Task: Add an event with the title Client Appreciation Networking Breakfast, date '2024/04/28', time 8:00 AM to 10:00 AMand add a description: Teams will work together to solve the challenges and find the hidden items or clues. This requires effective communication, creative thinking, and the ability to leverage each team member's strengths and expertise.Select event color  Banana . Add location for the event as: Busan, South Korea, logged in from the account softage.4@softage.netand send the event invitation to softage.7@softage.net and softage.8@softage.net. Set a reminder for the event Every weekday(Monday to Friday)
Action: Mouse pressed left at (81, 109)
Screenshot: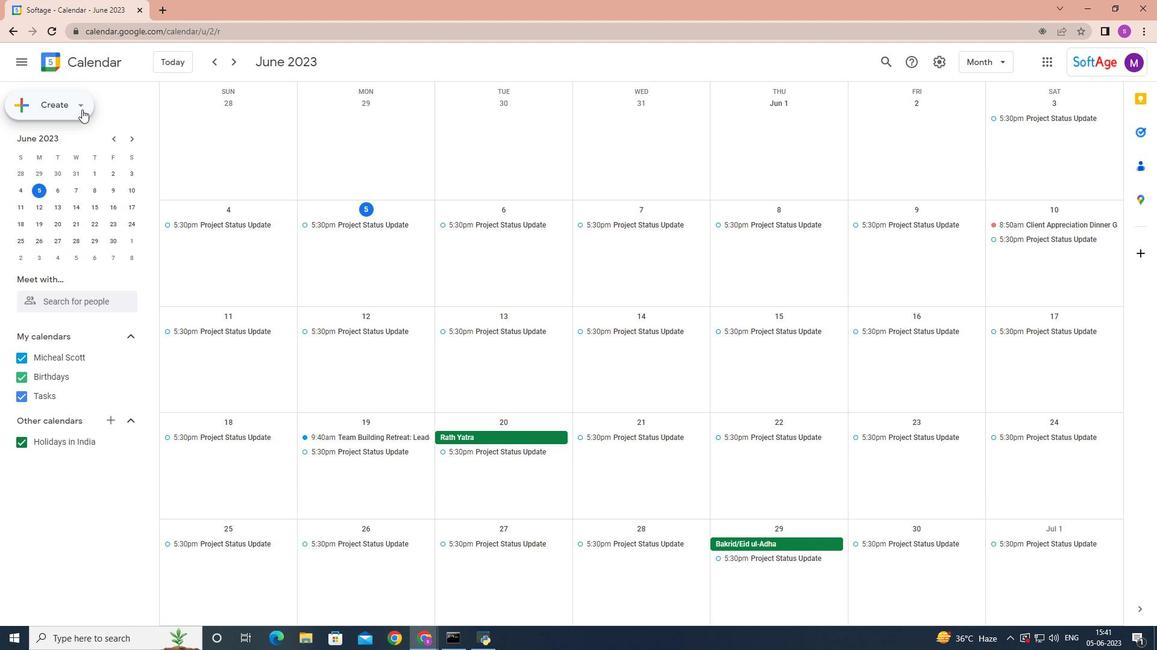 
Action: Mouse moved to (84, 130)
Screenshot: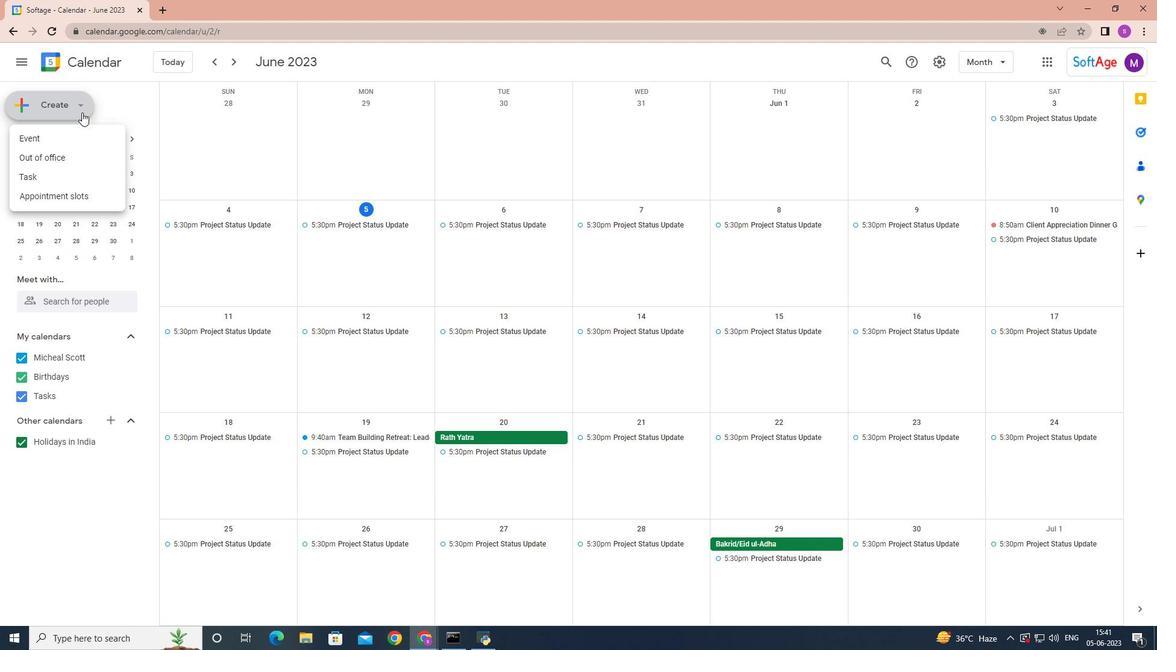 
Action: Mouse pressed left at (84, 130)
Screenshot: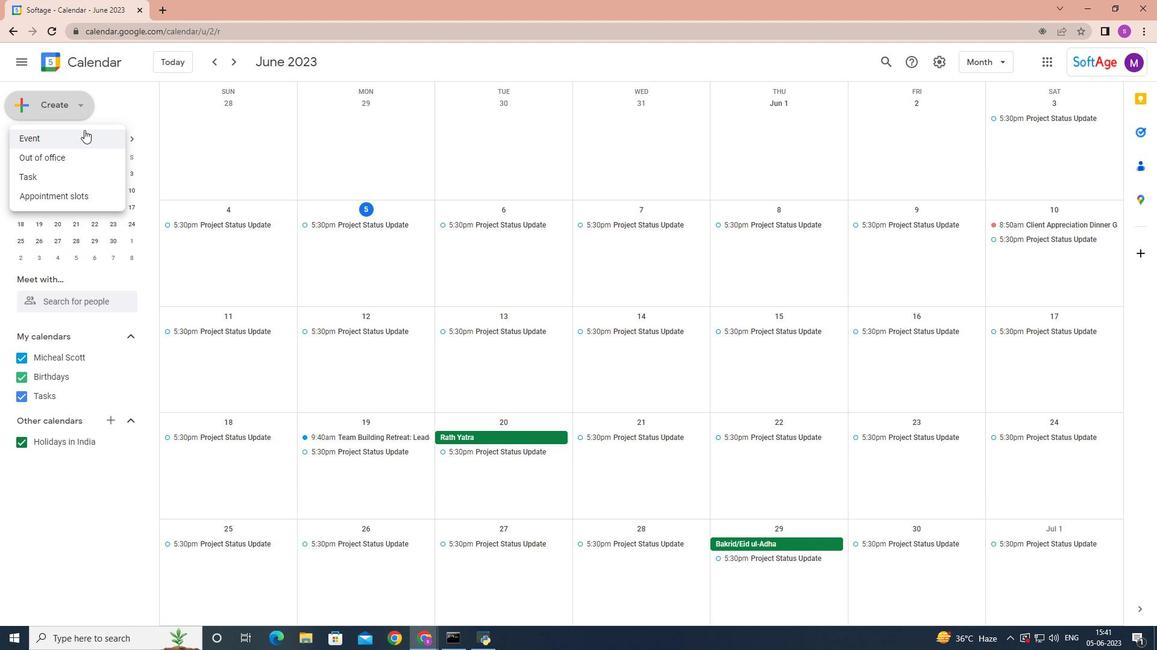 
Action: Mouse moved to (191, 474)
Screenshot: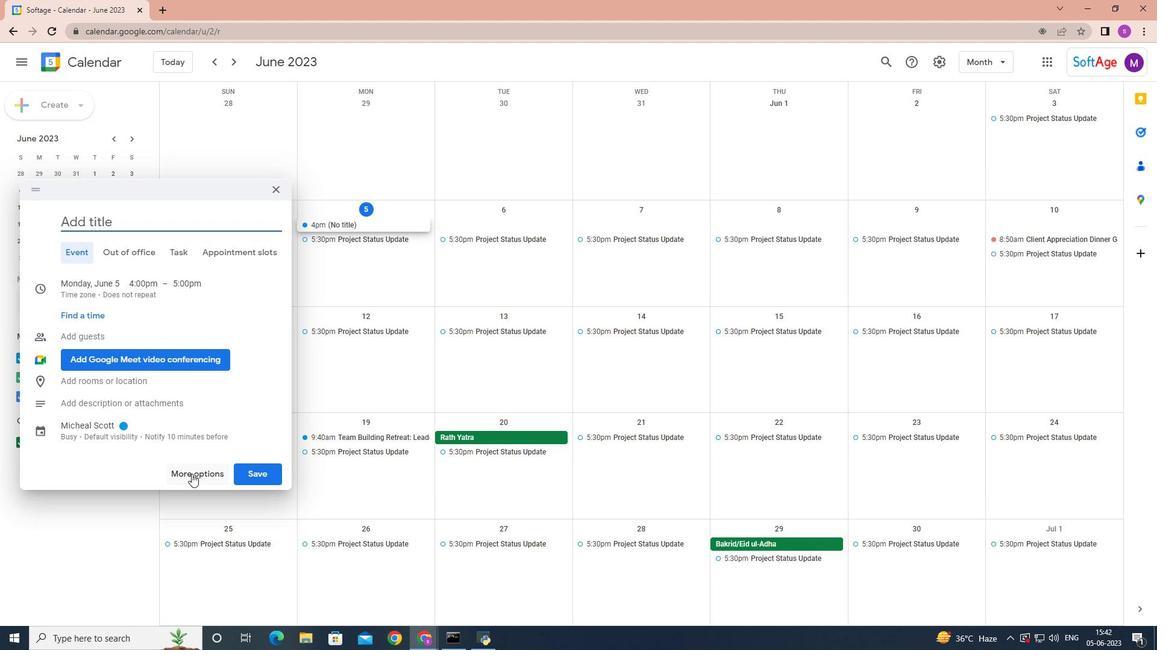 
Action: Mouse pressed left at (191, 474)
Screenshot: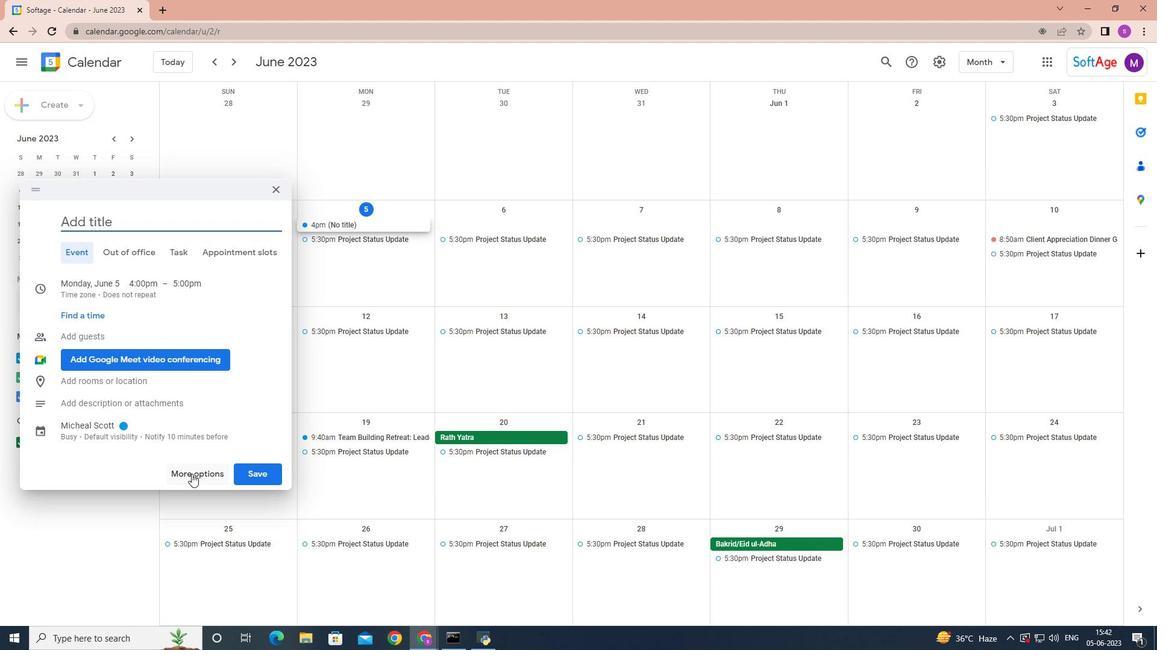 
Action: Key pressed <Key.shift>Client<Key.space><Key.shift>Appreciation<Key.space><Key.shift>Networking<Key.space><Key.shift>Breakfast,
Screenshot: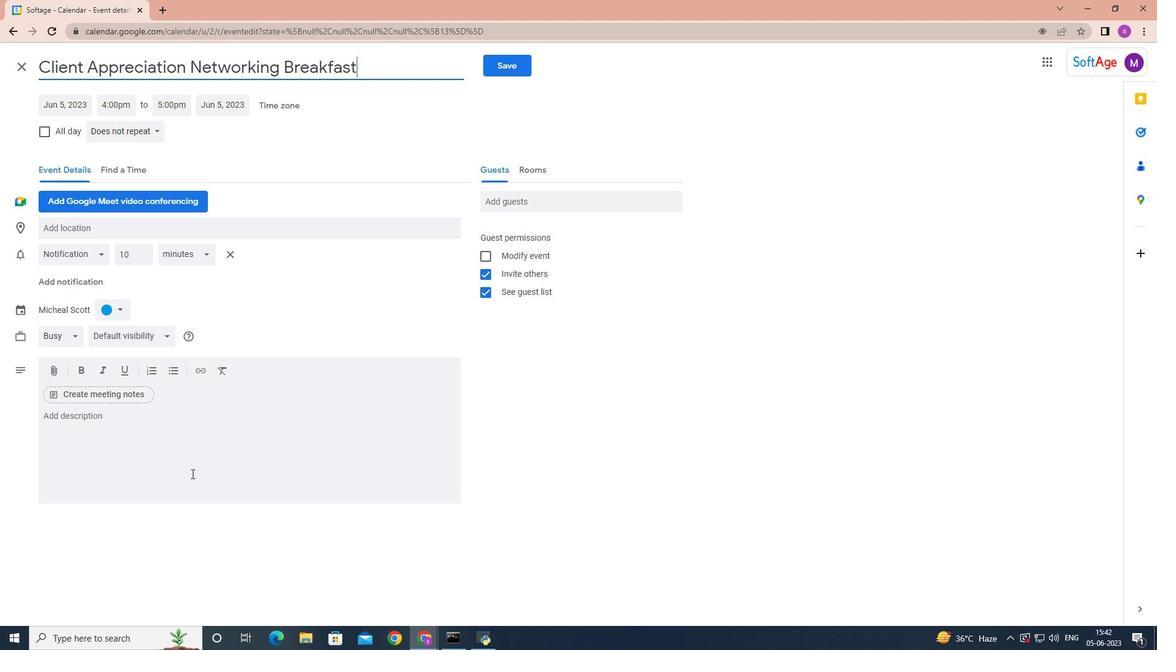 
Action: Mouse moved to (70, 105)
Screenshot: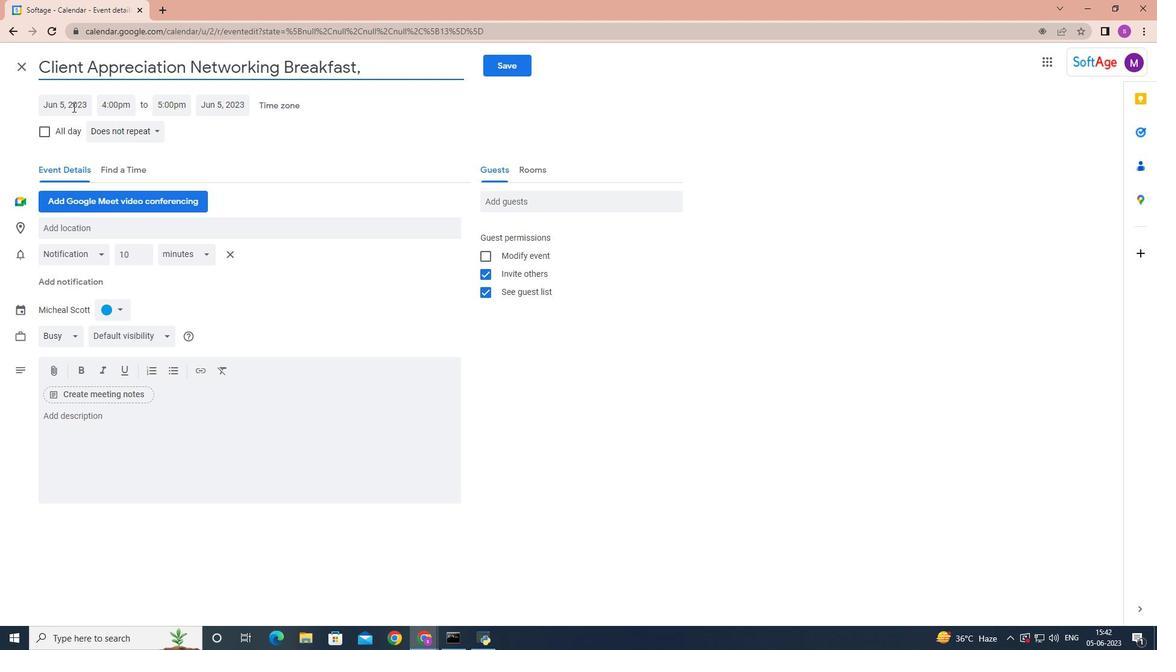 
Action: Mouse pressed left at (70, 105)
Screenshot: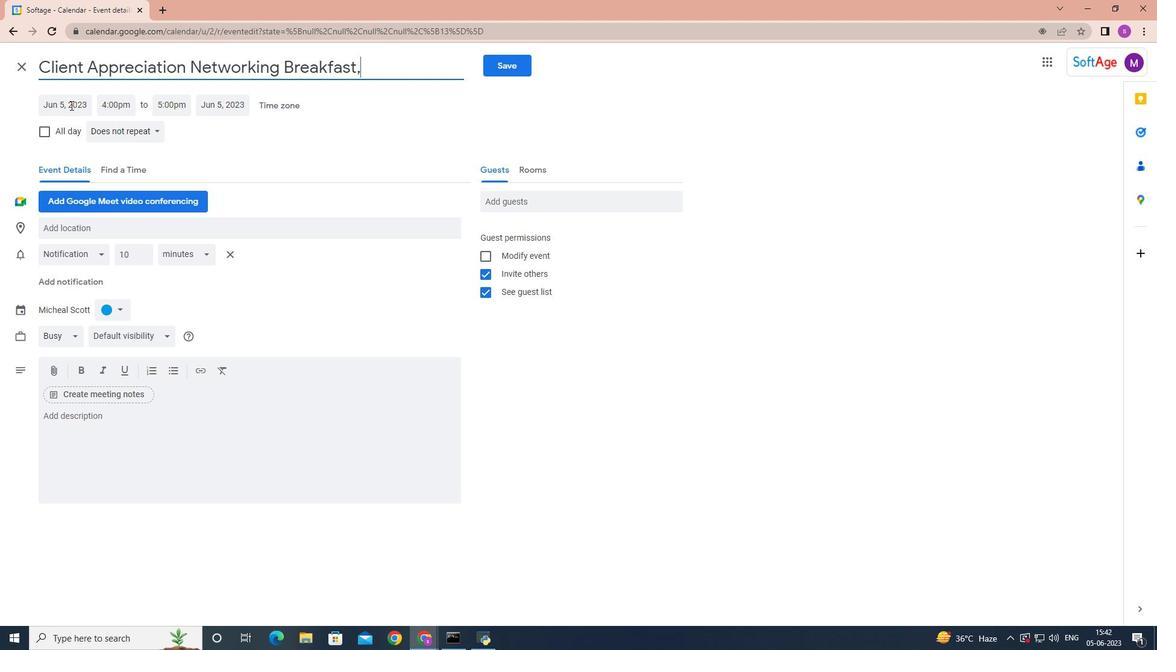 
Action: Mouse moved to (193, 131)
Screenshot: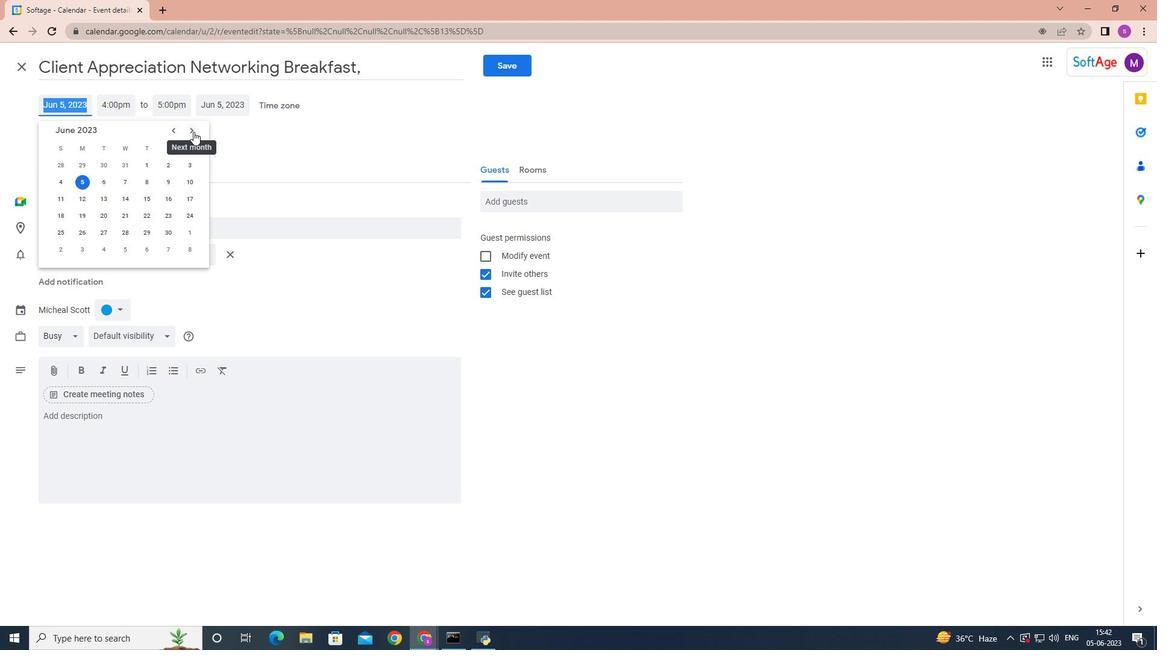 
Action: Mouse pressed left at (193, 131)
Screenshot: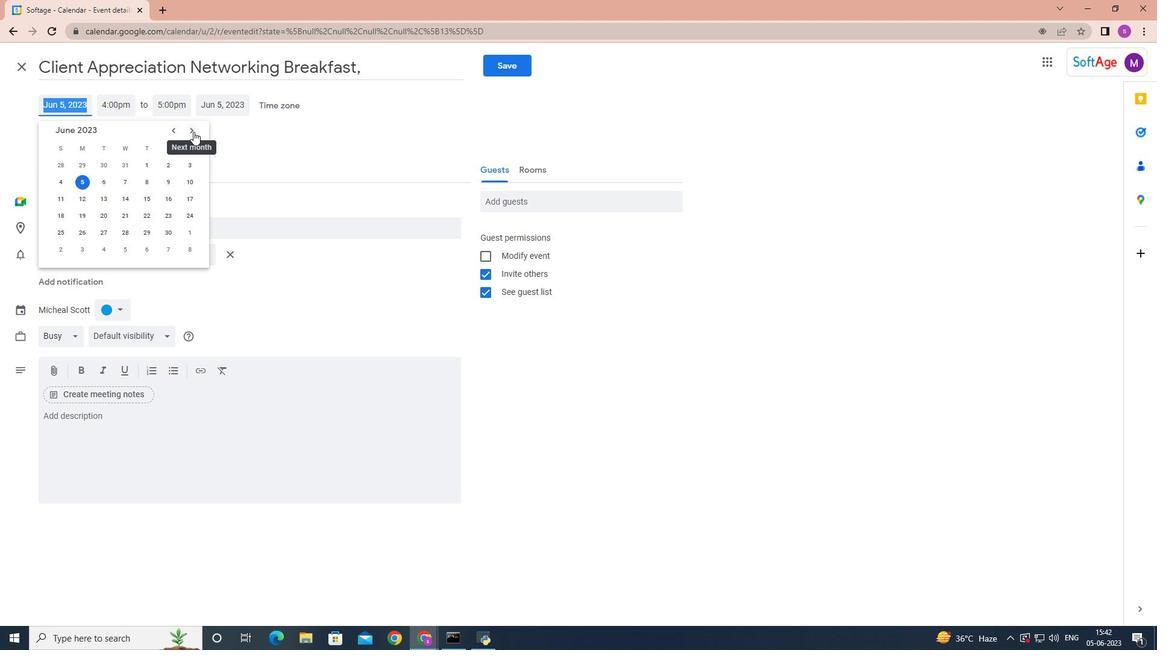 
Action: Mouse moved to (193, 131)
Screenshot: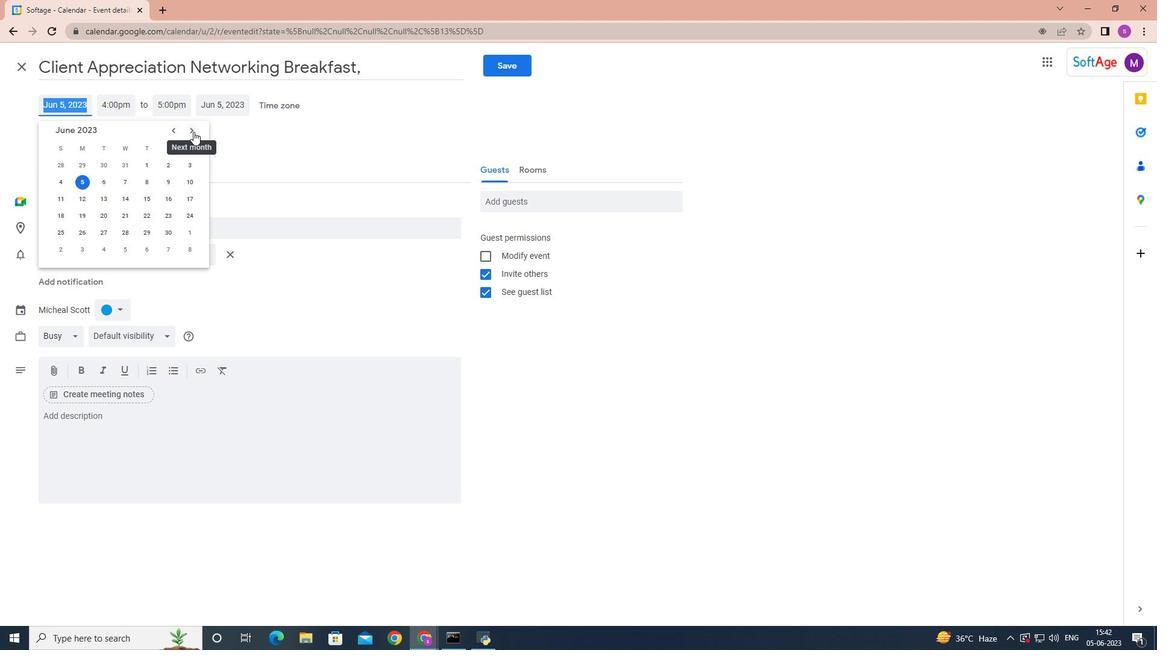 
Action: Mouse pressed left at (193, 131)
Screenshot: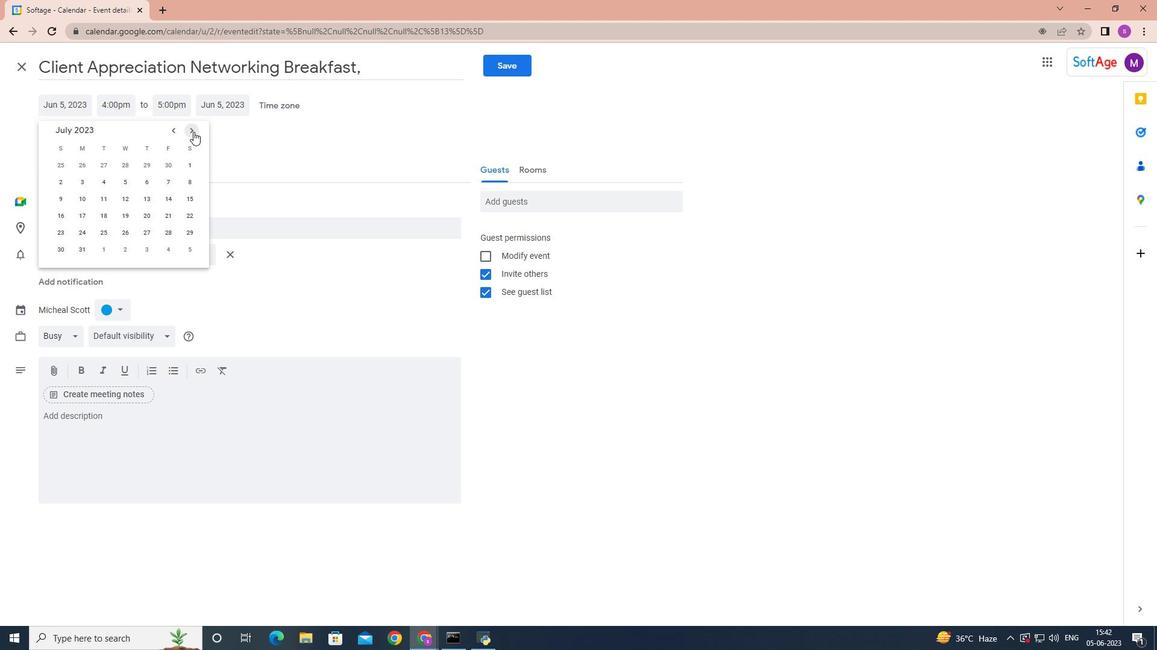 
Action: Mouse pressed left at (193, 131)
Screenshot: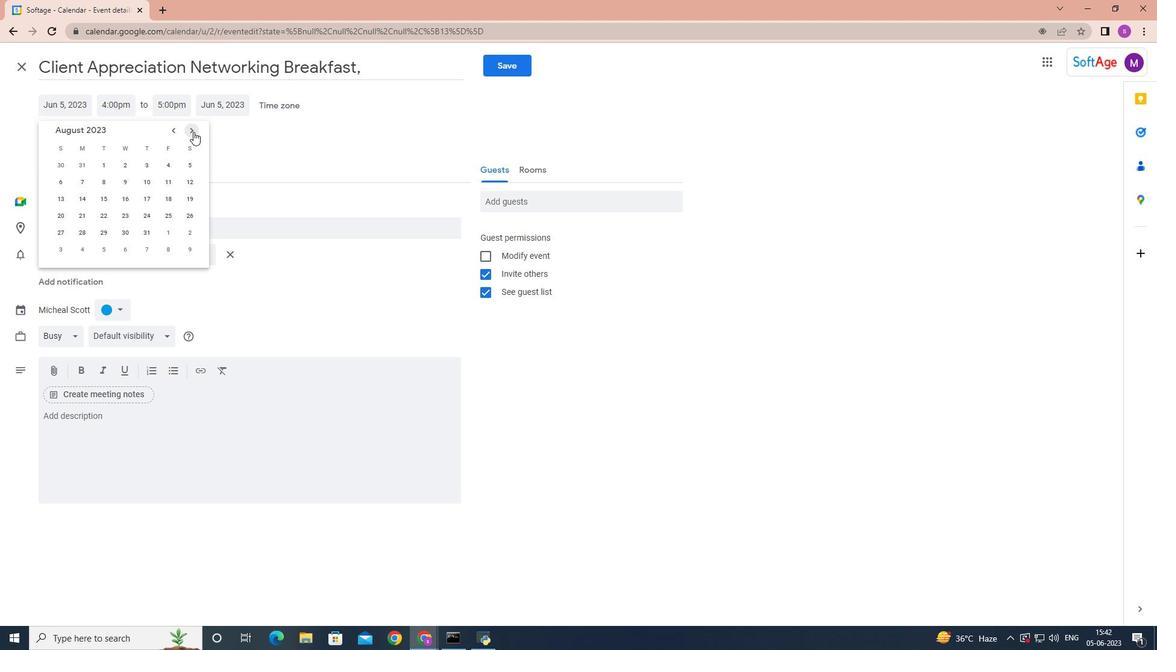 
Action: Mouse pressed left at (193, 131)
Screenshot: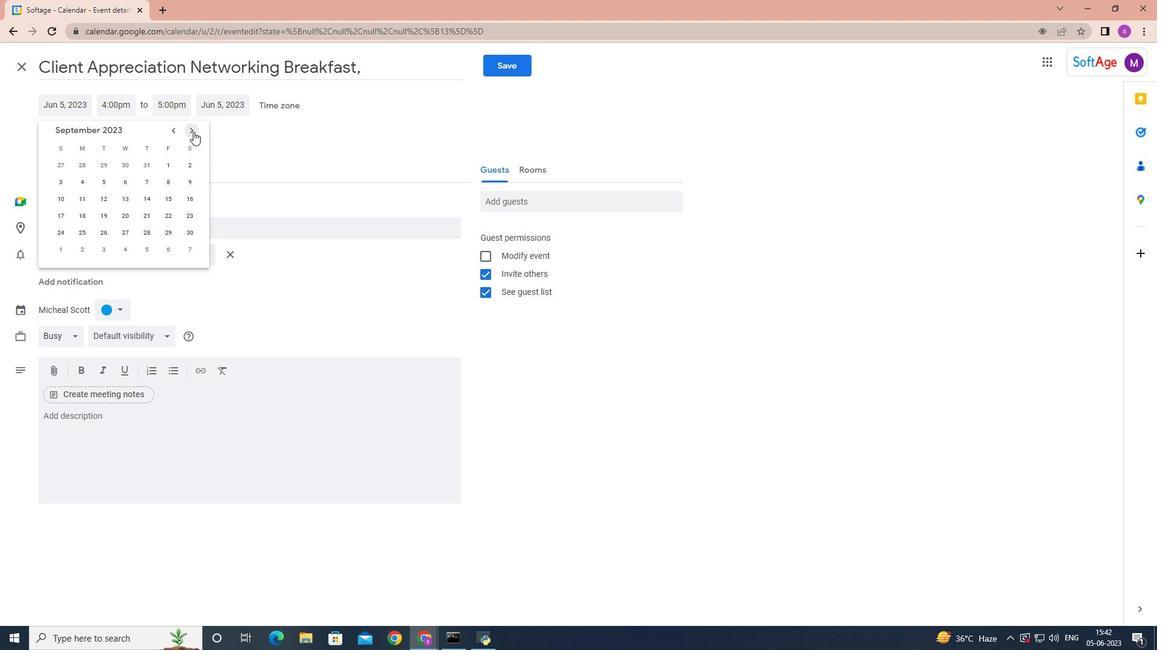 
Action: Mouse pressed left at (193, 131)
Screenshot: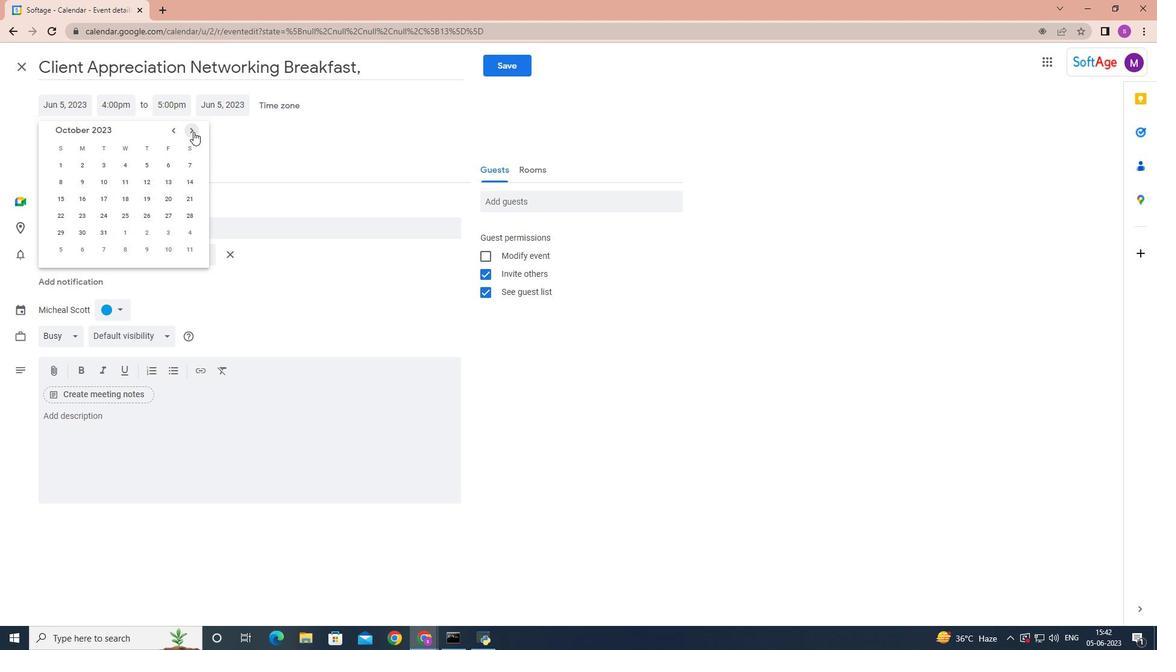 
Action: Mouse pressed left at (193, 131)
Screenshot: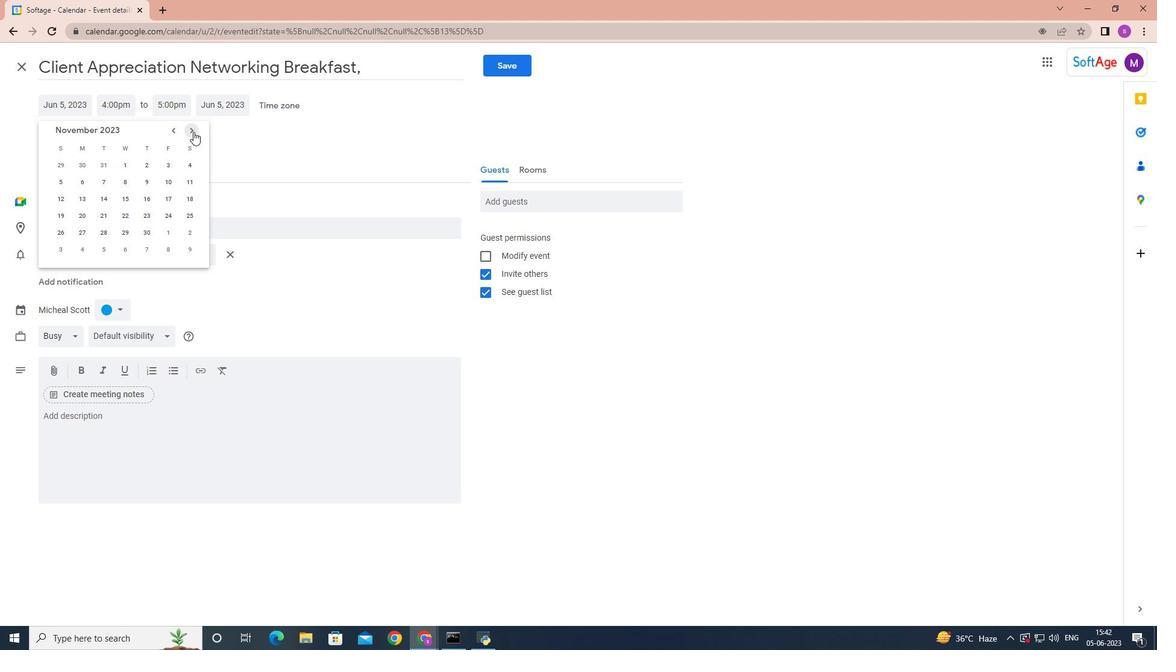 
Action: Mouse pressed left at (193, 131)
Screenshot: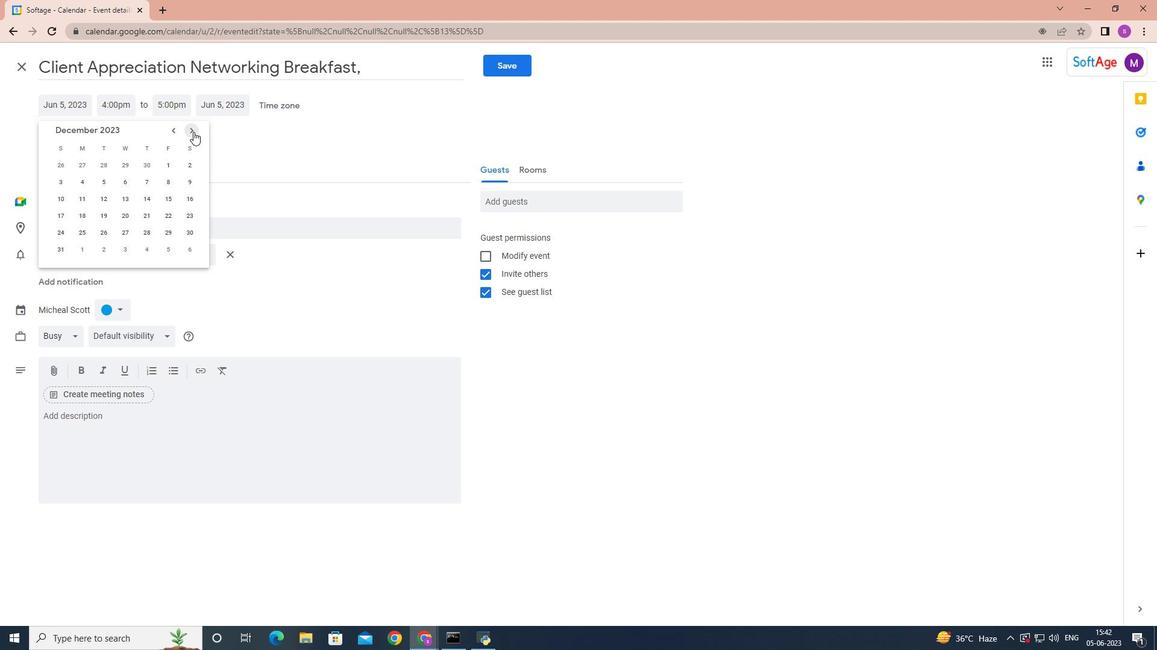 
Action: Mouse pressed left at (193, 131)
Screenshot: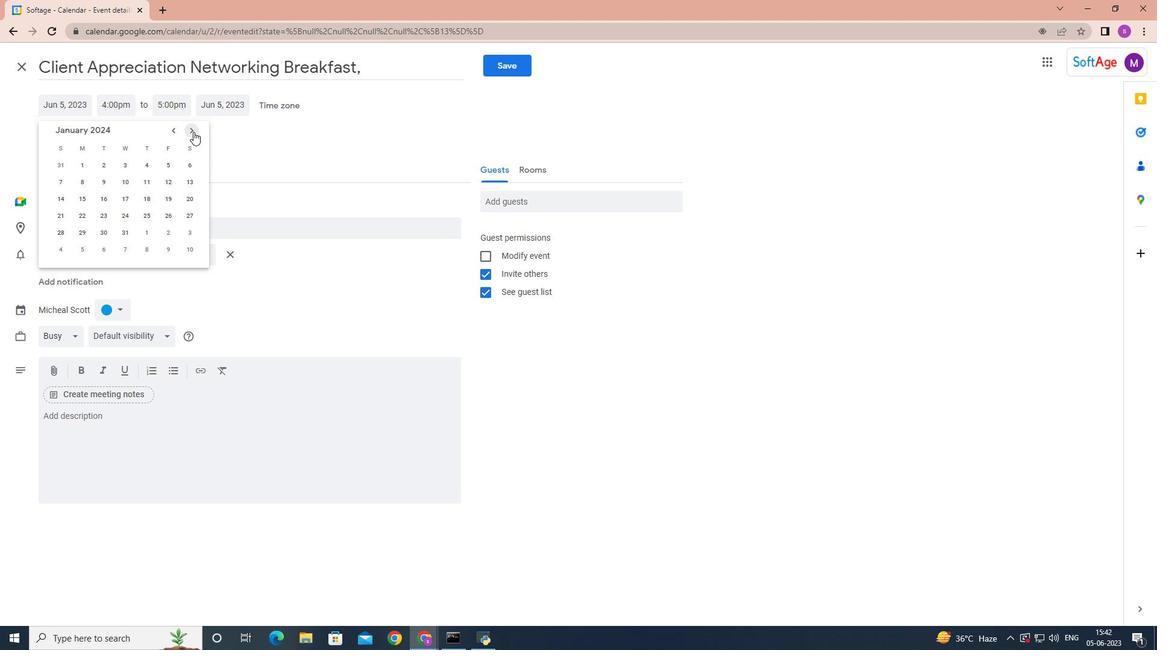 
Action: Mouse pressed left at (193, 131)
Screenshot: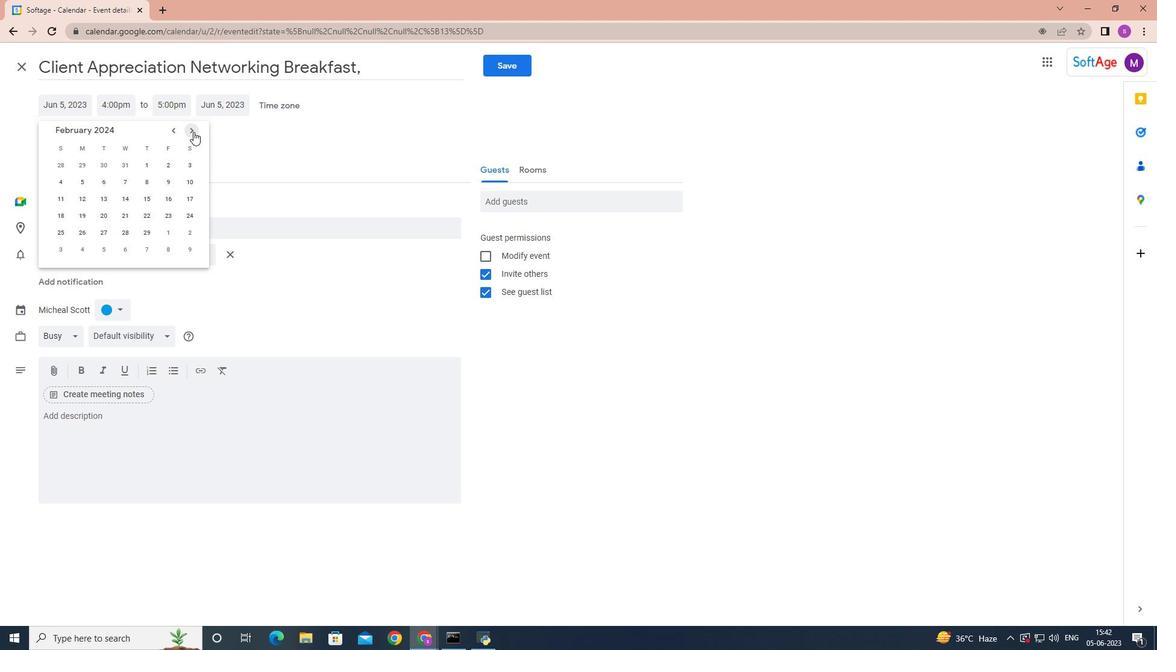 
Action: Mouse pressed left at (193, 131)
Screenshot: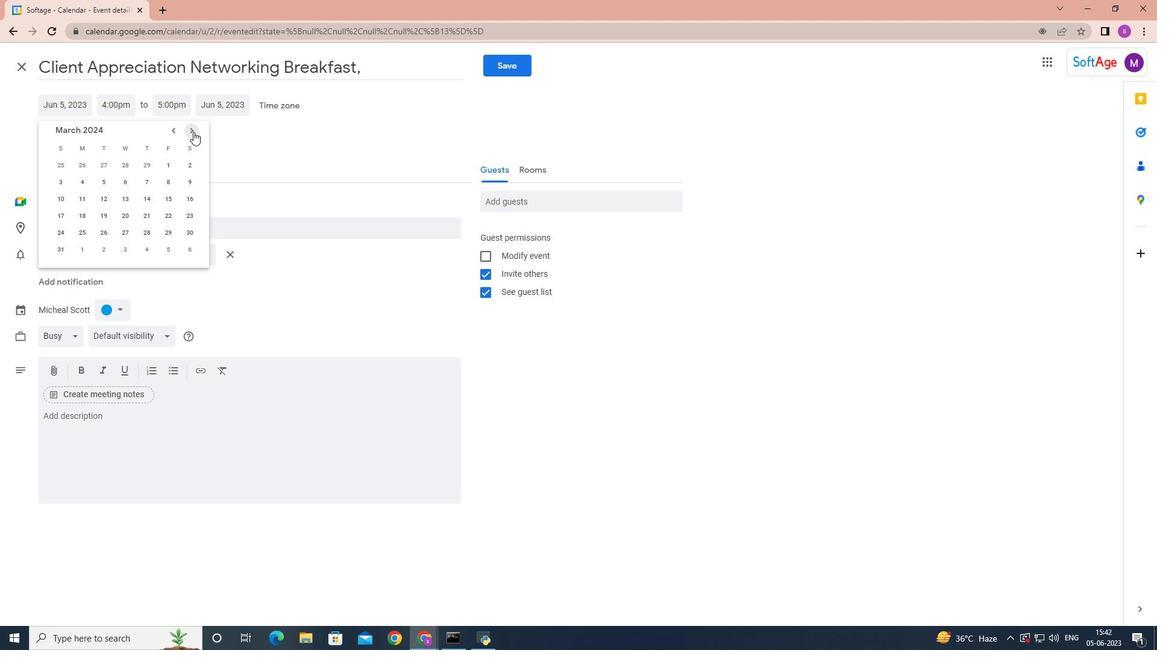 
Action: Mouse moved to (59, 232)
Screenshot: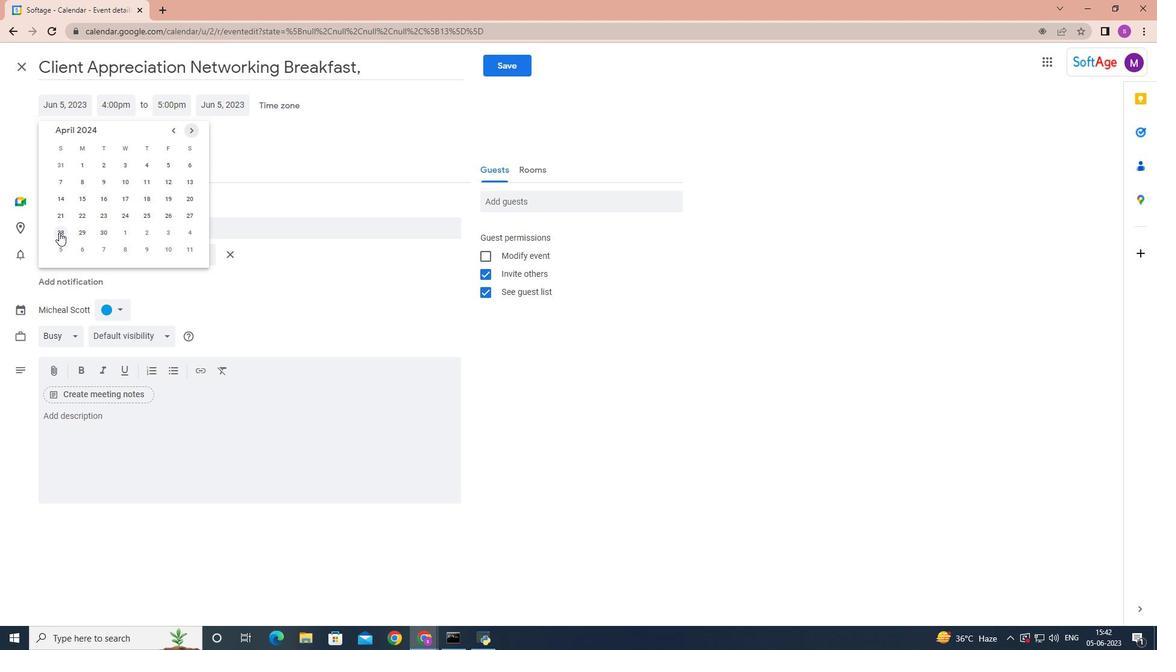 
Action: Mouse pressed left at (59, 232)
Screenshot: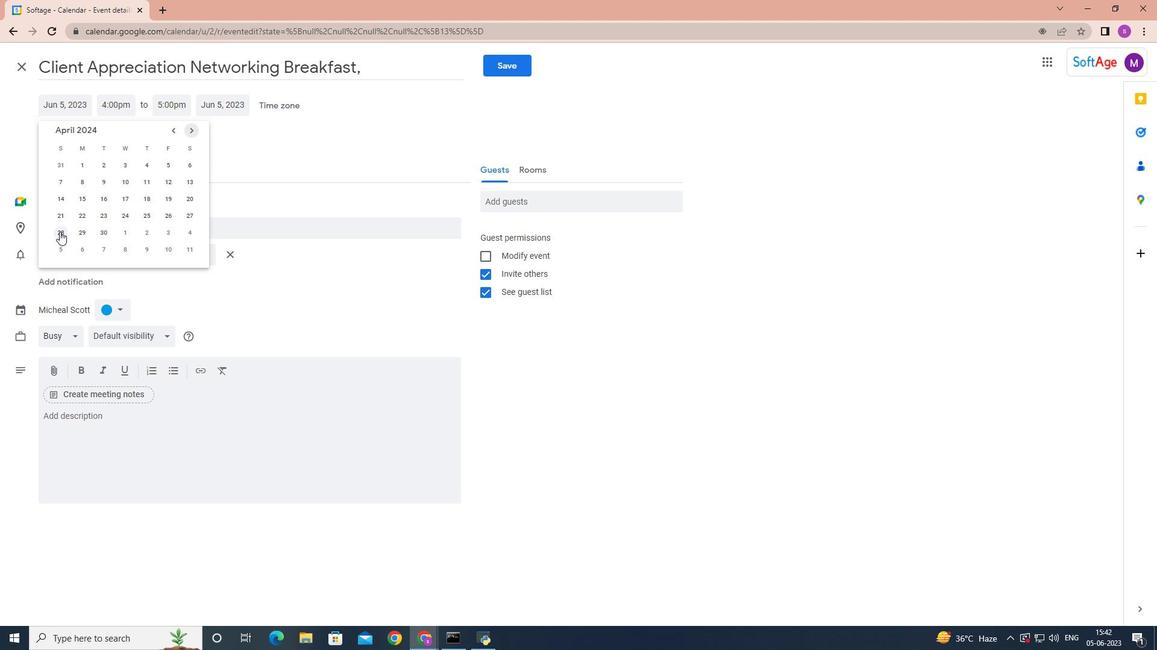 
Action: Mouse moved to (121, 105)
Screenshot: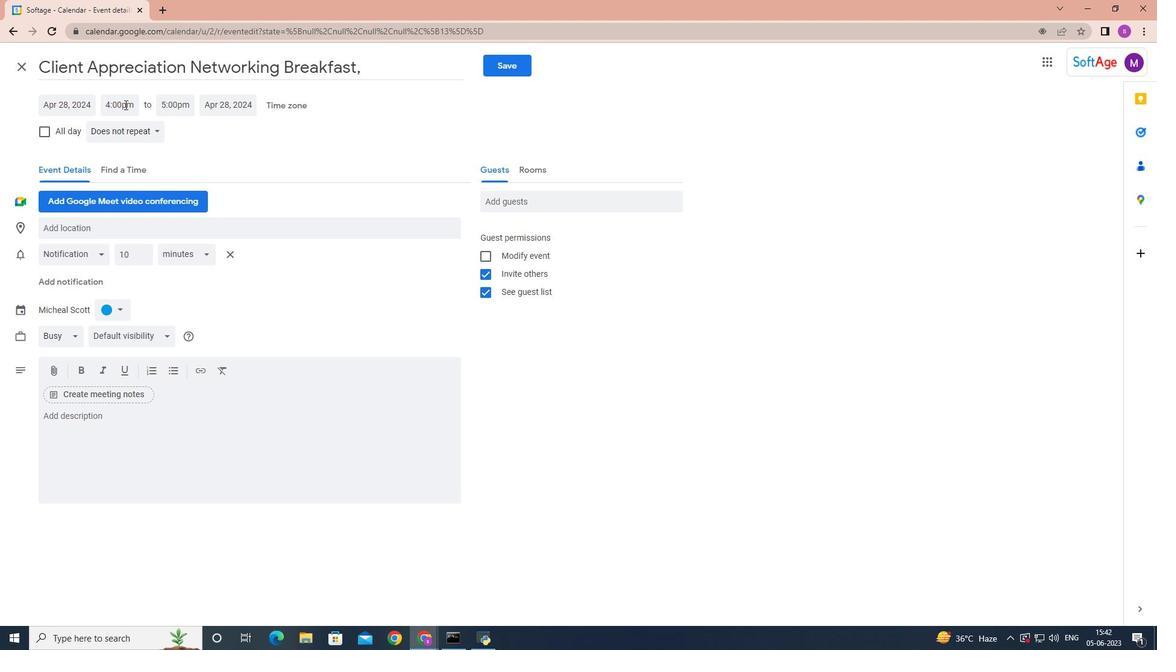 
Action: Mouse pressed left at (121, 105)
Screenshot: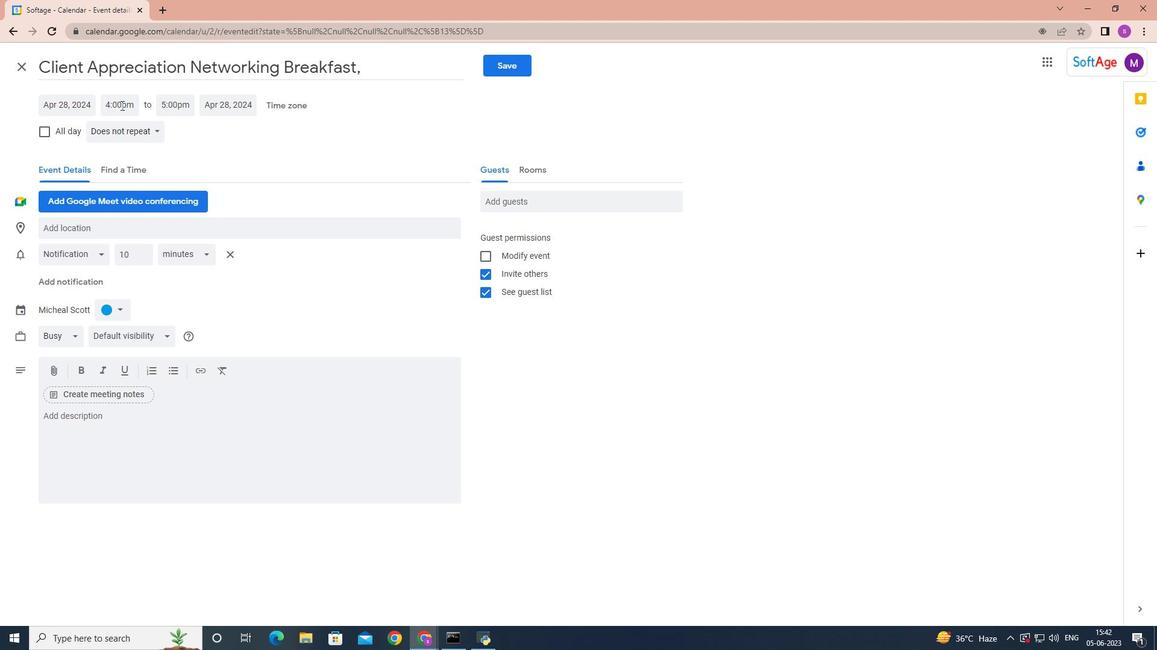 
Action: Mouse moved to (166, 171)
Screenshot: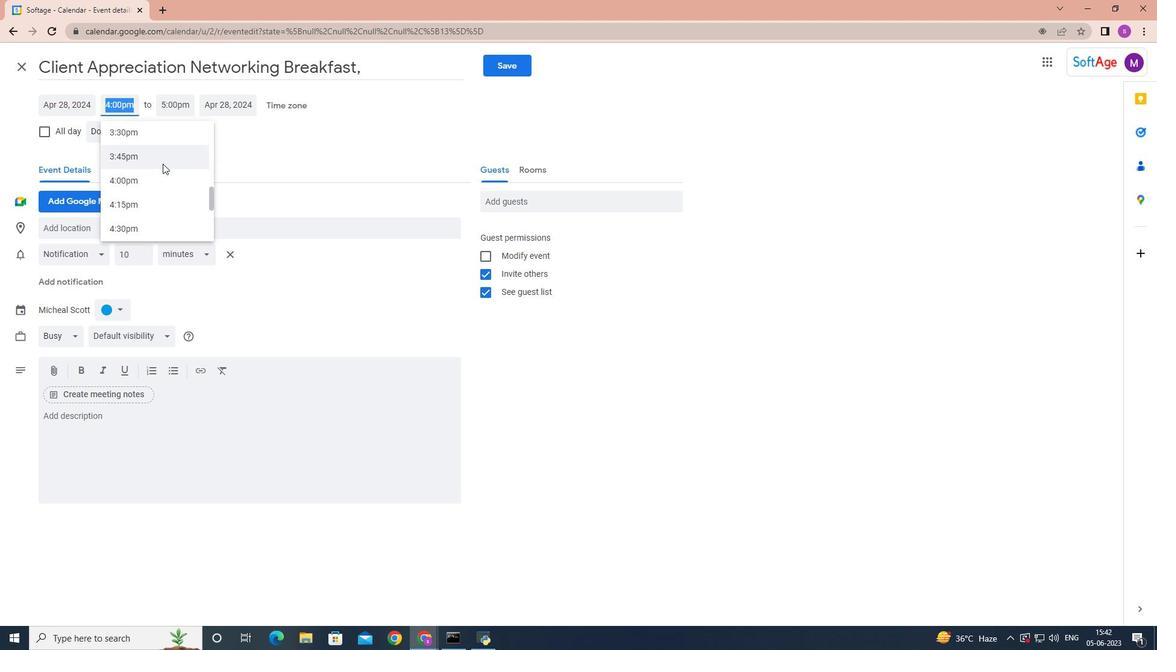 
Action: Mouse scrolled (166, 171) with delta (0, 0)
Screenshot: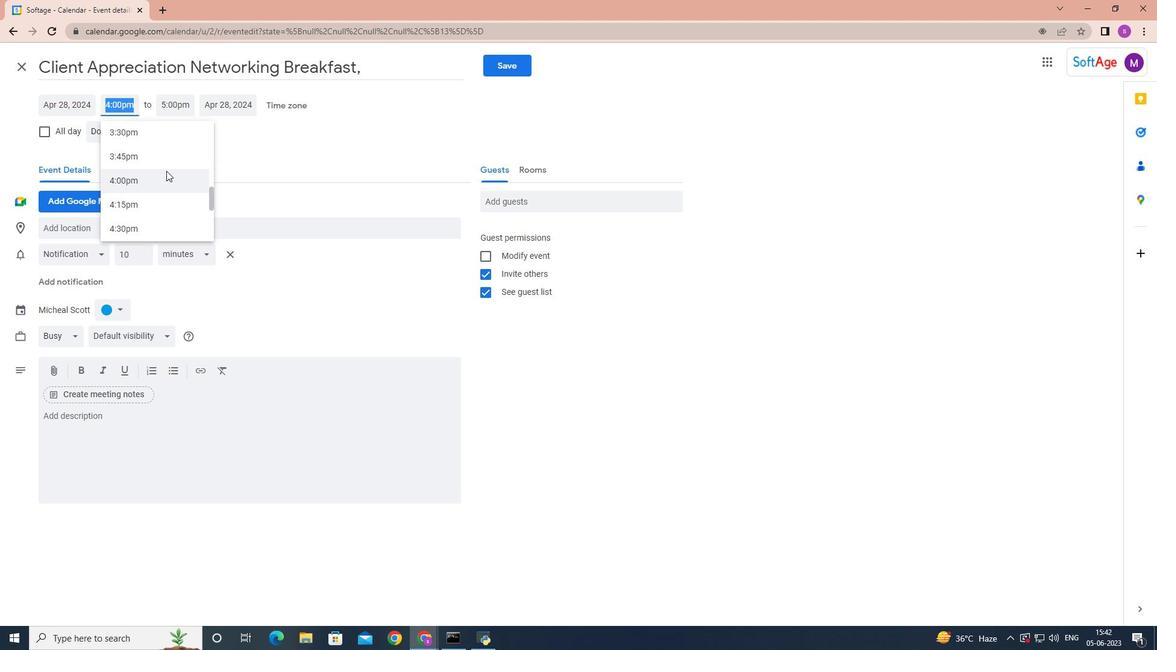 
Action: Mouse scrolled (166, 171) with delta (0, 0)
Screenshot: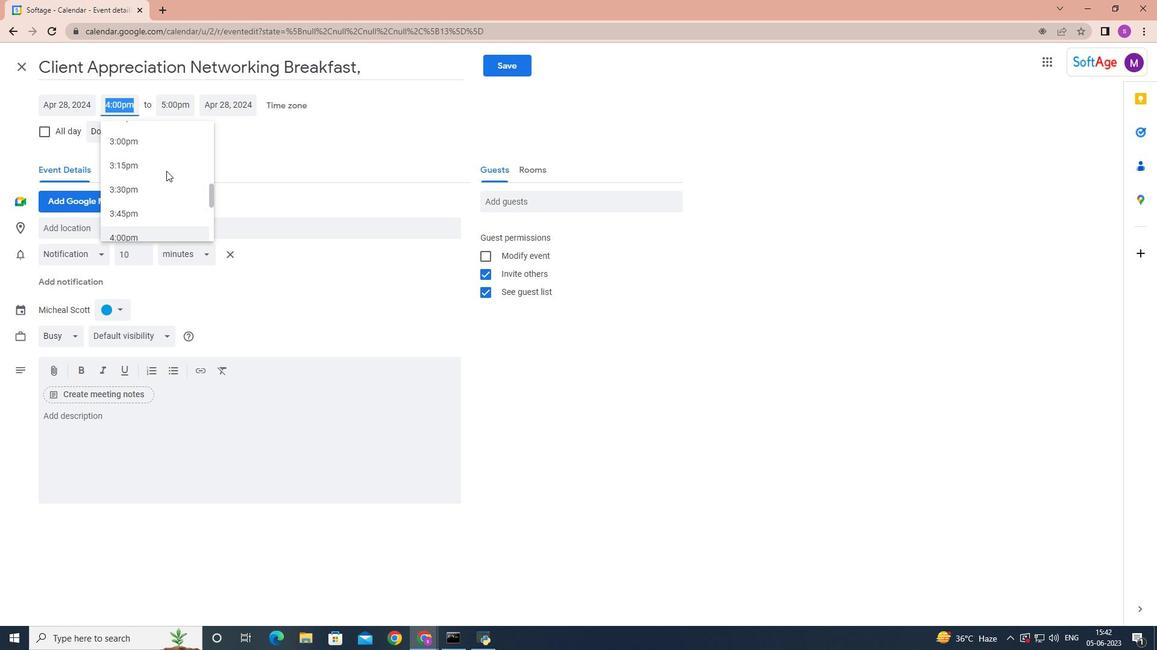 
Action: Mouse scrolled (166, 171) with delta (0, 0)
Screenshot: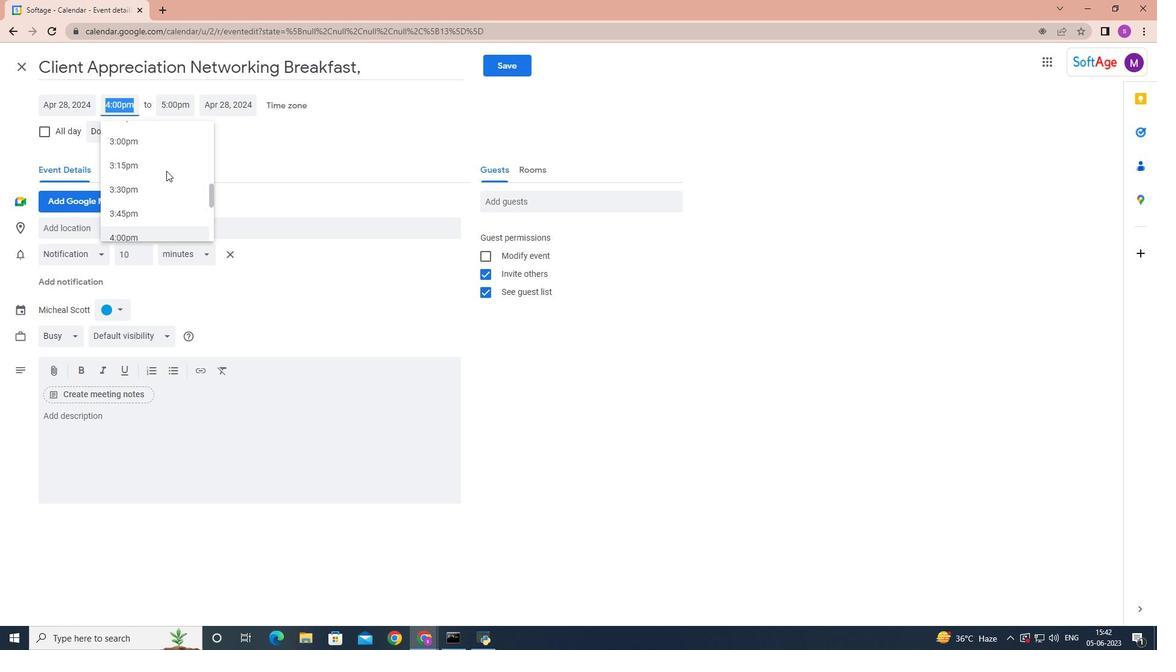 
Action: Mouse scrolled (166, 171) with delta (0, 0)
Screenshot: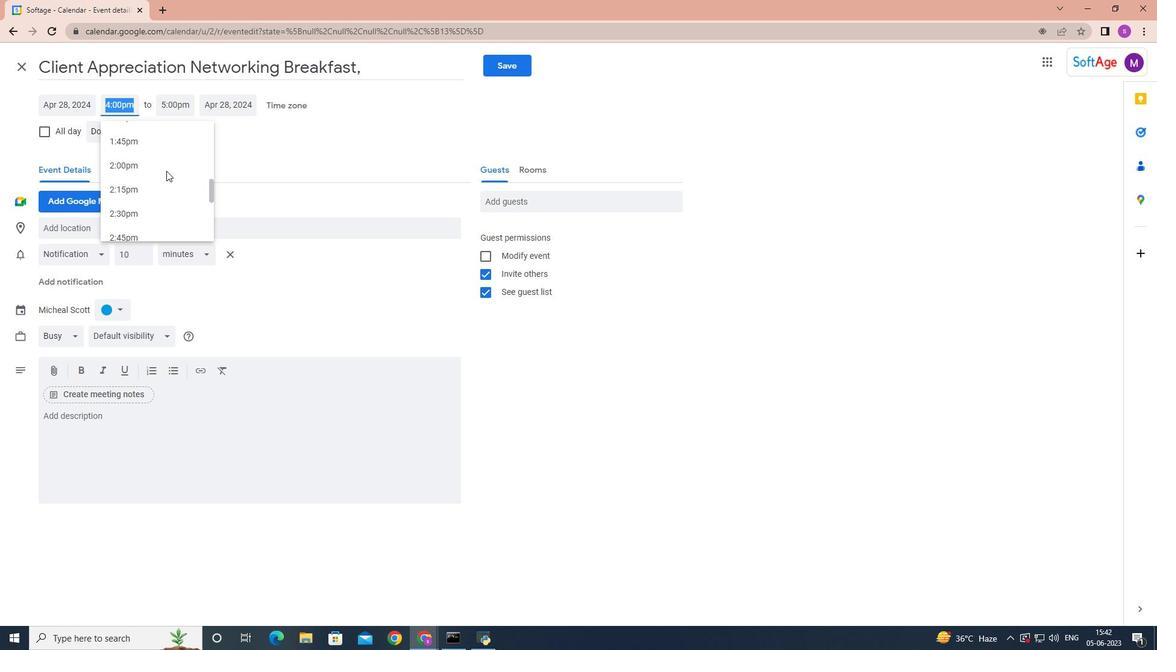 
Action: Mouse scrolled (166, 171) with delta (0, 0)
Screenshot: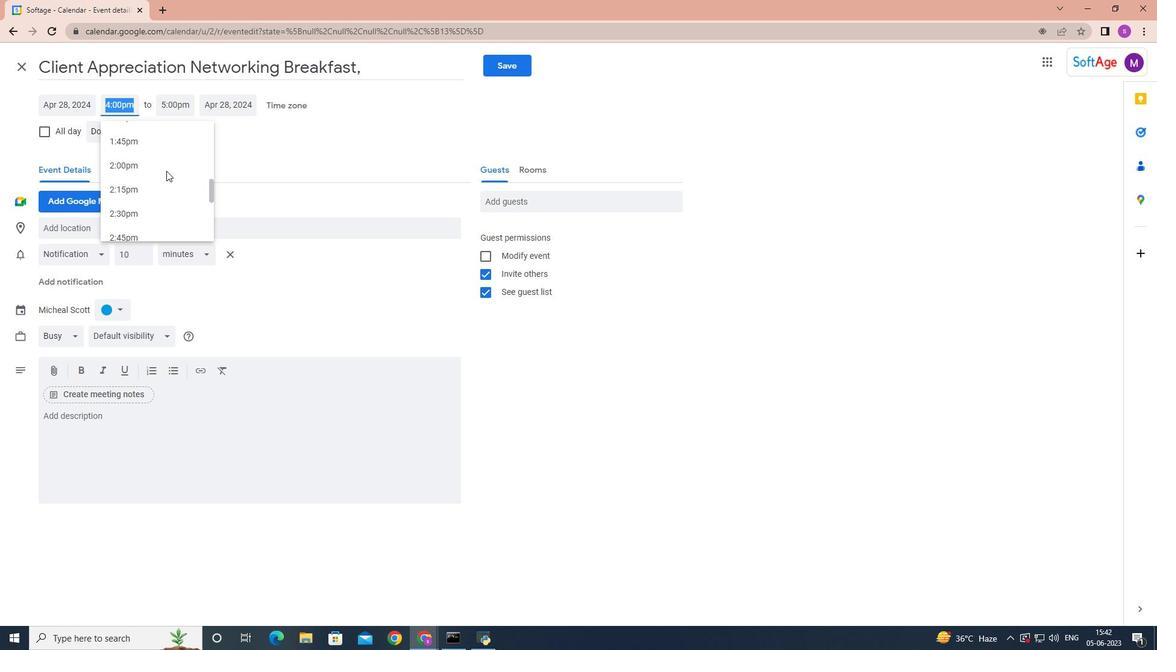 
Action: Mouse scrolled (166, 171) with delta (0, 0)
Screenshot: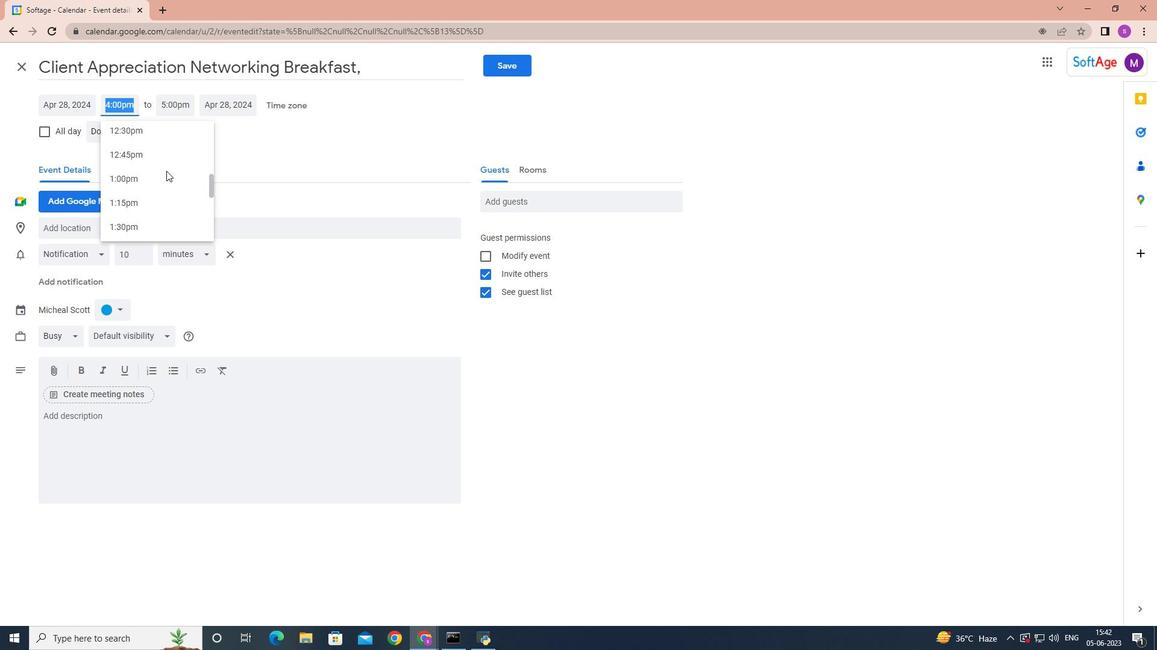 
Action: Mouse scrolled (166, 171) with delta (0, 0)
Screenshot: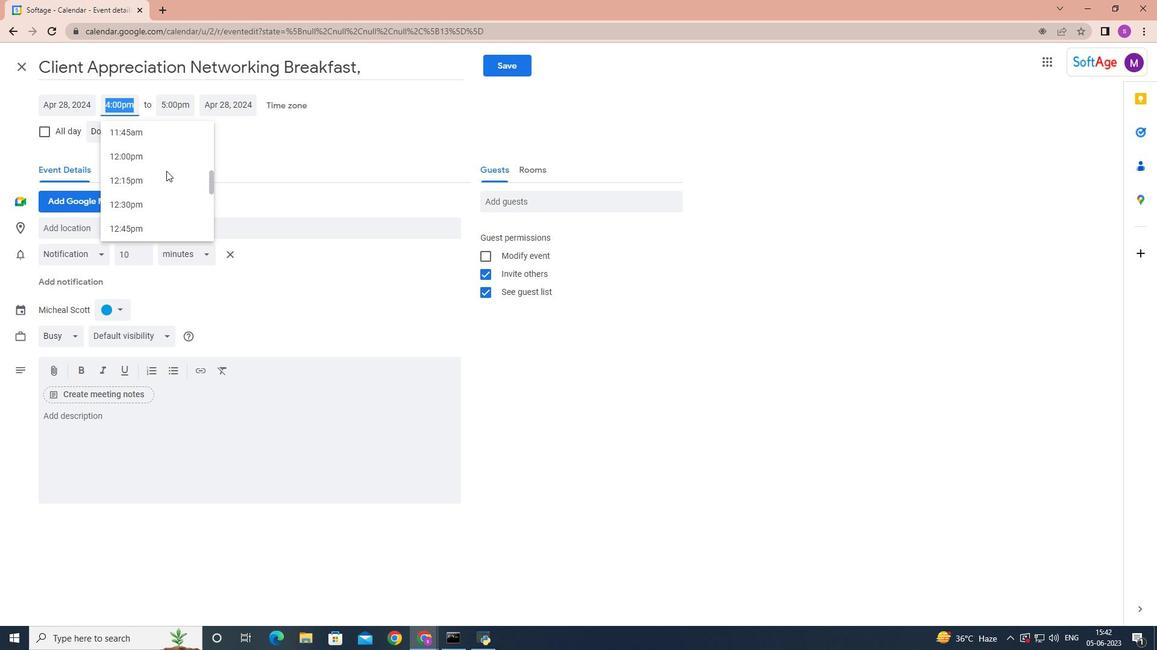 
Action: Mouse scrolled (166, 171) with delta (0, 0)
Screenshot: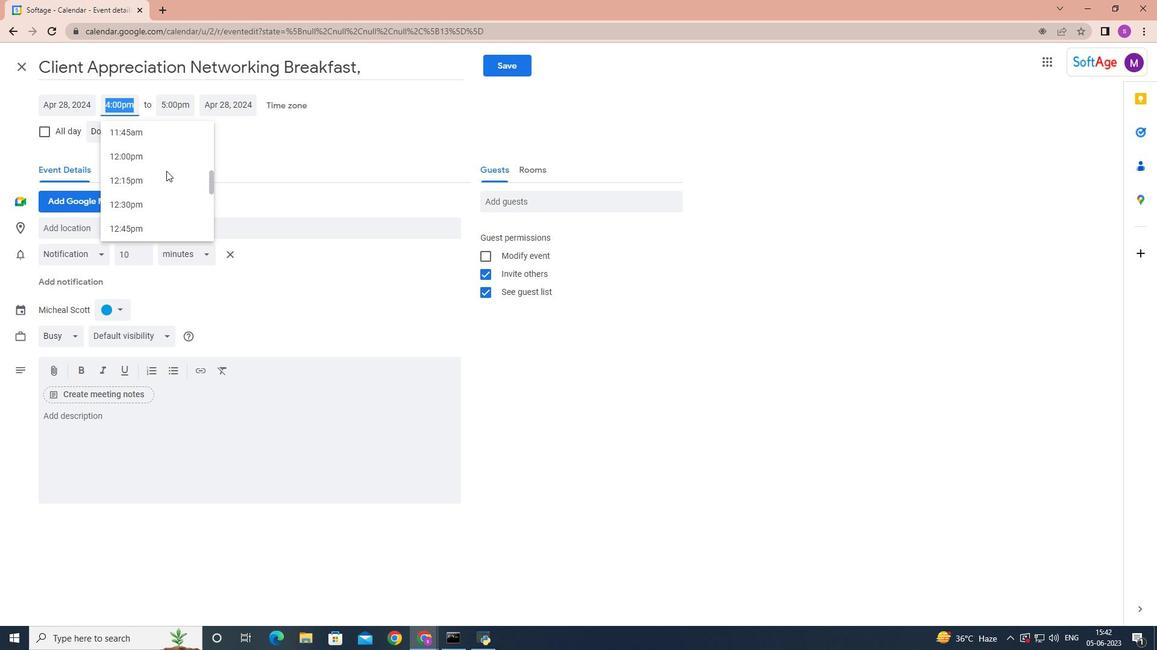 
Action: Mouse scrolled (166, 171) with delta (0, 0)
Screenshot: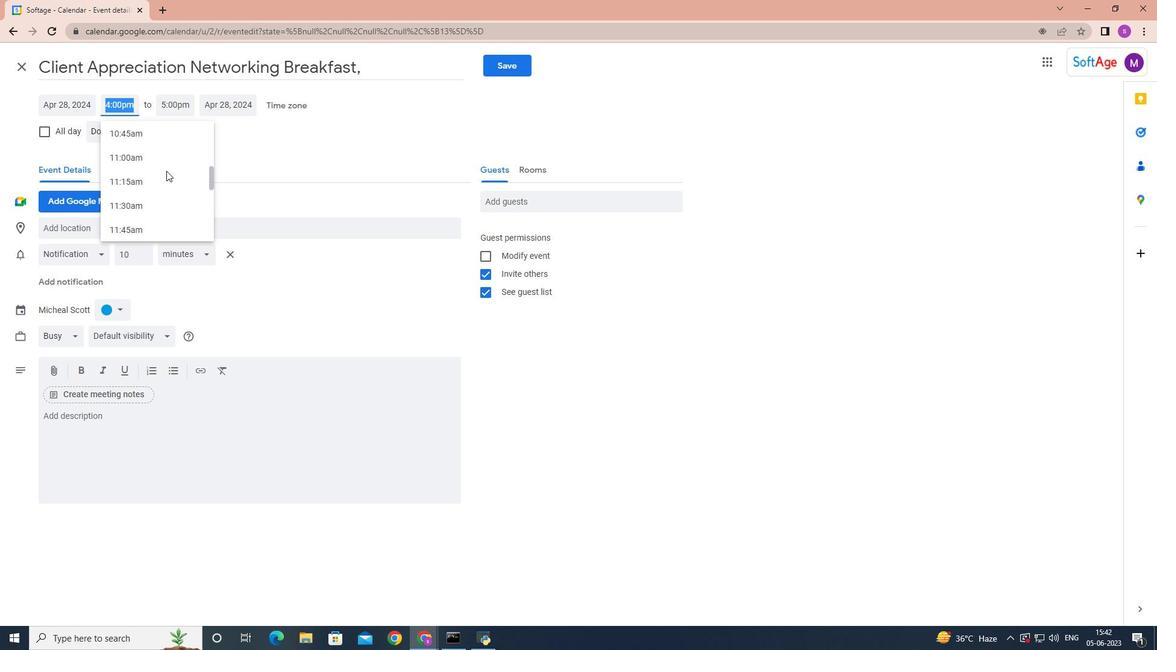 
Action: Mouse scrolled (166, 171) with delta (0, 0)
Screenshot: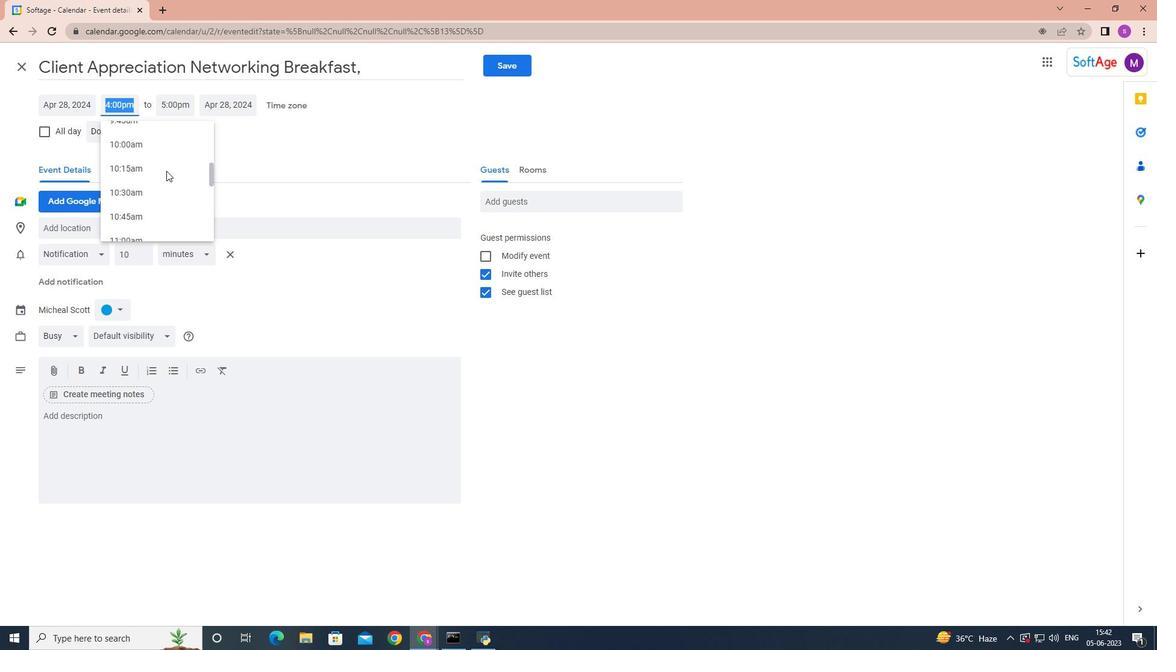 
Action: Mouse scrolled (166, 171) with delta (0, 0)
Screenshot: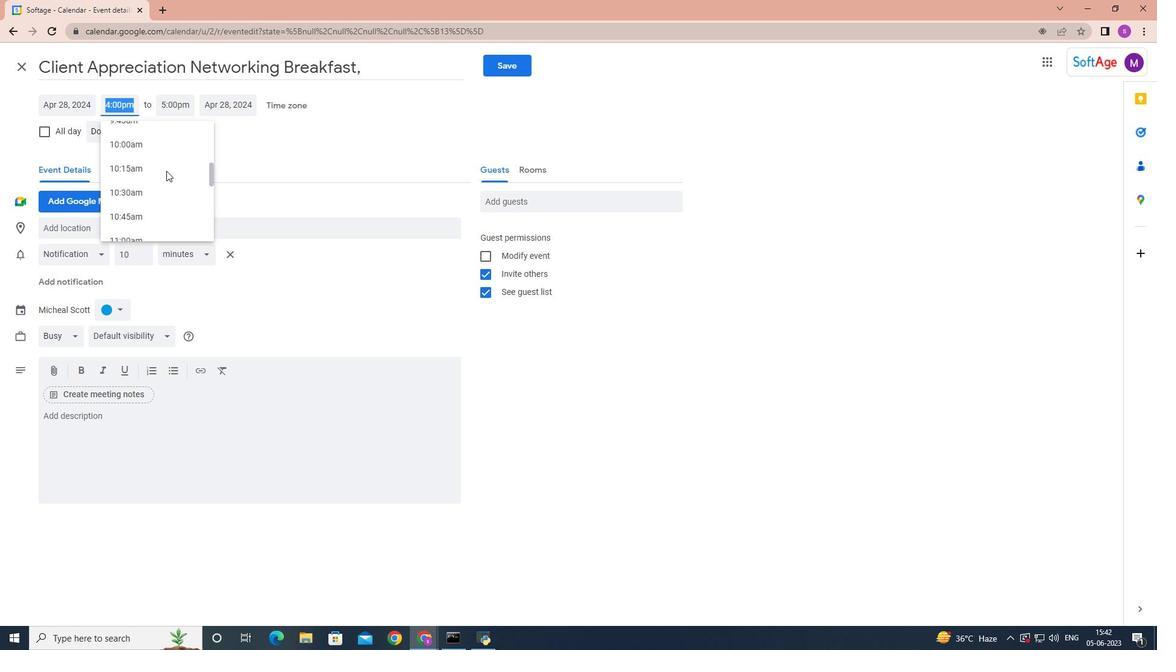 
Action: Mouse scrolled (166, 171) with delta (0, 0)
Screenshot: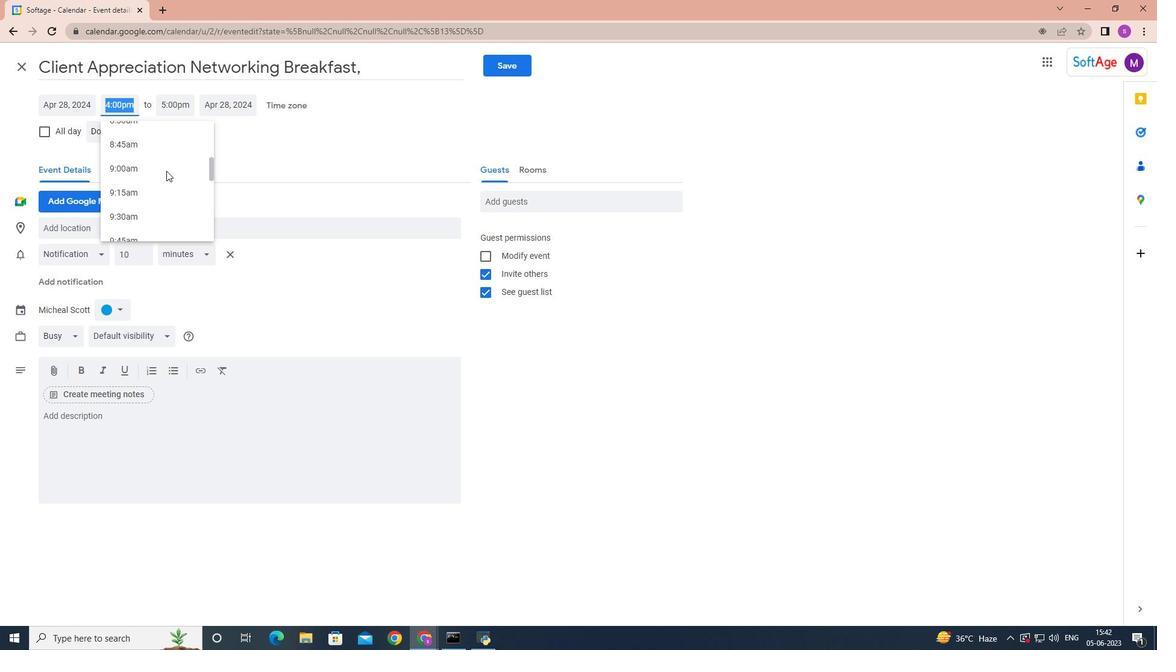 
Action: Mouse moved to (159, 130)
Screenshot: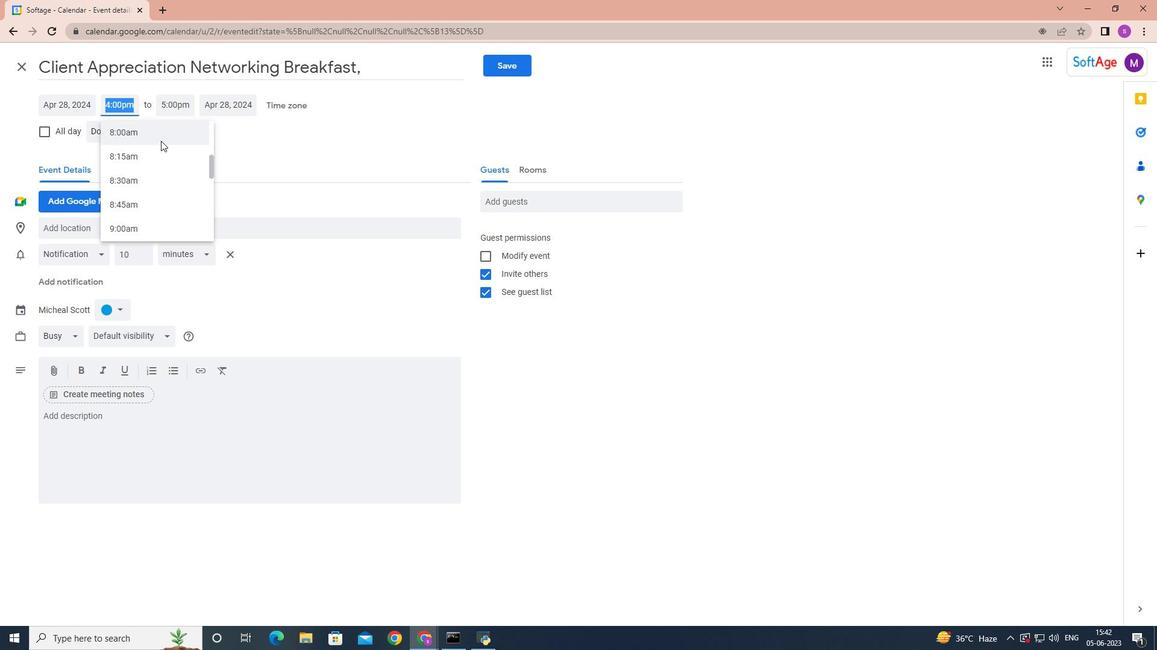 
Action: Mouse pressed left at (159, 130)
Screenshot: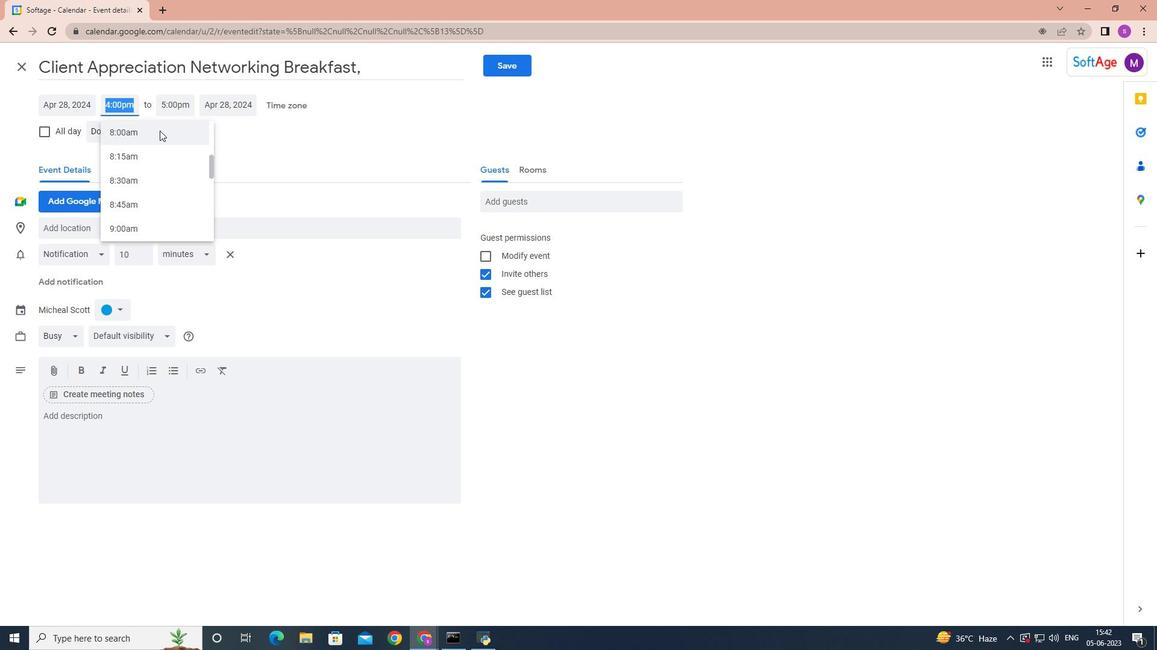 
Action: Mouse moved to (180, 106)
Screenshot: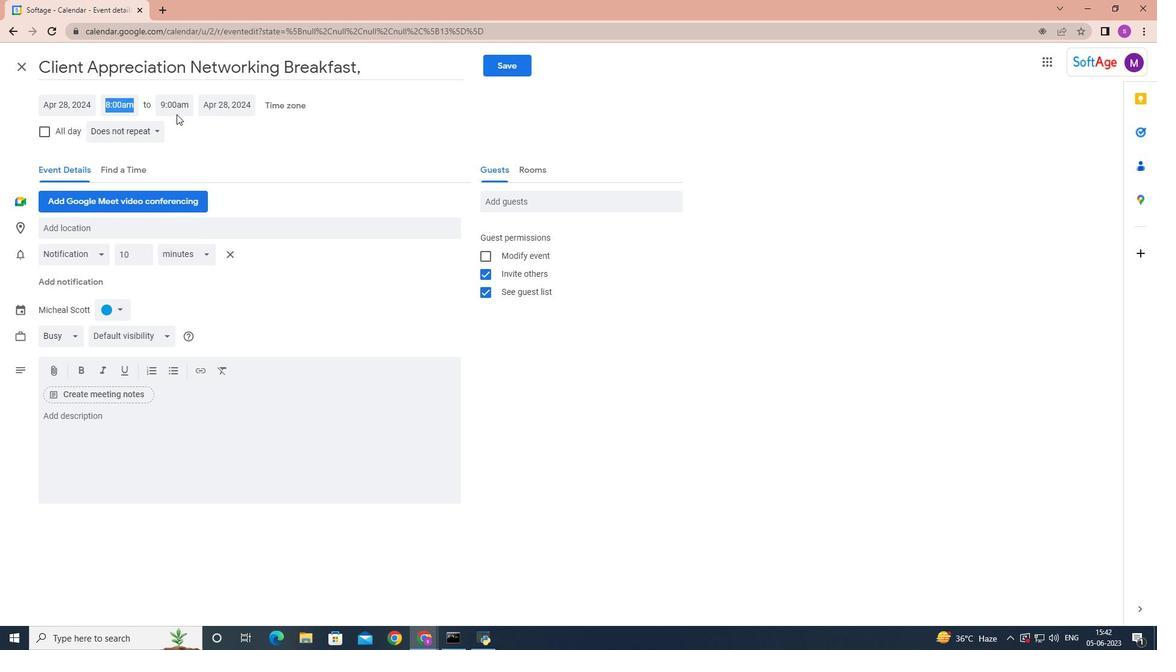 
Action: Mouse pressed left at (180, 106)
Screenshot: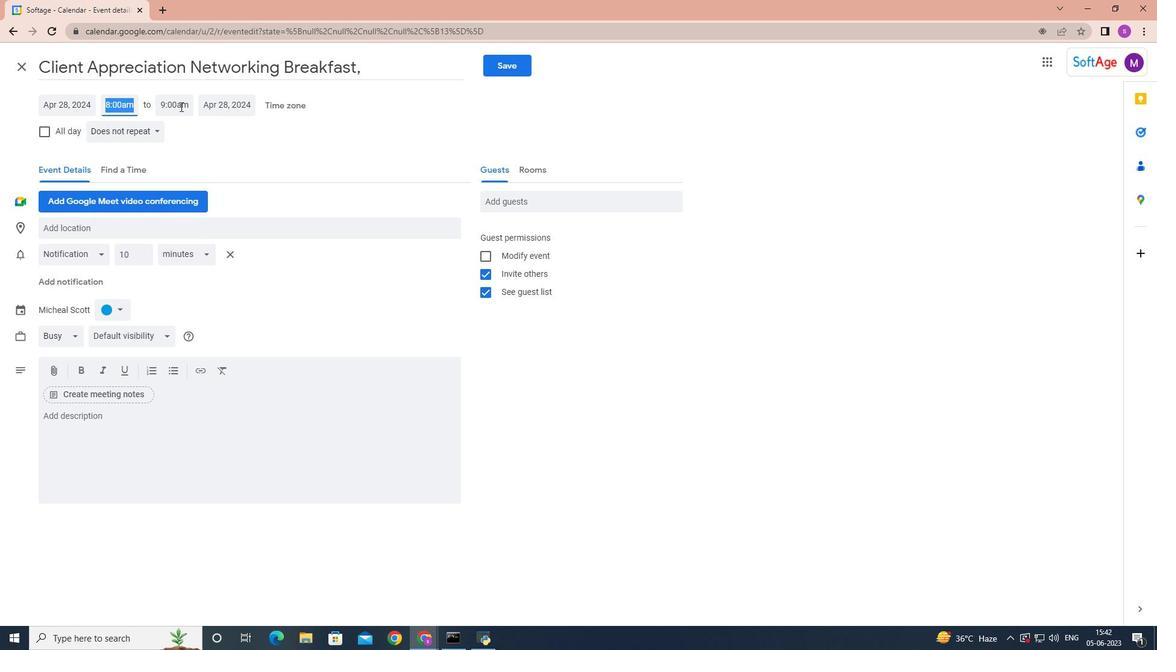 
Action: Mouse moved to (206, 226)
Screenshot: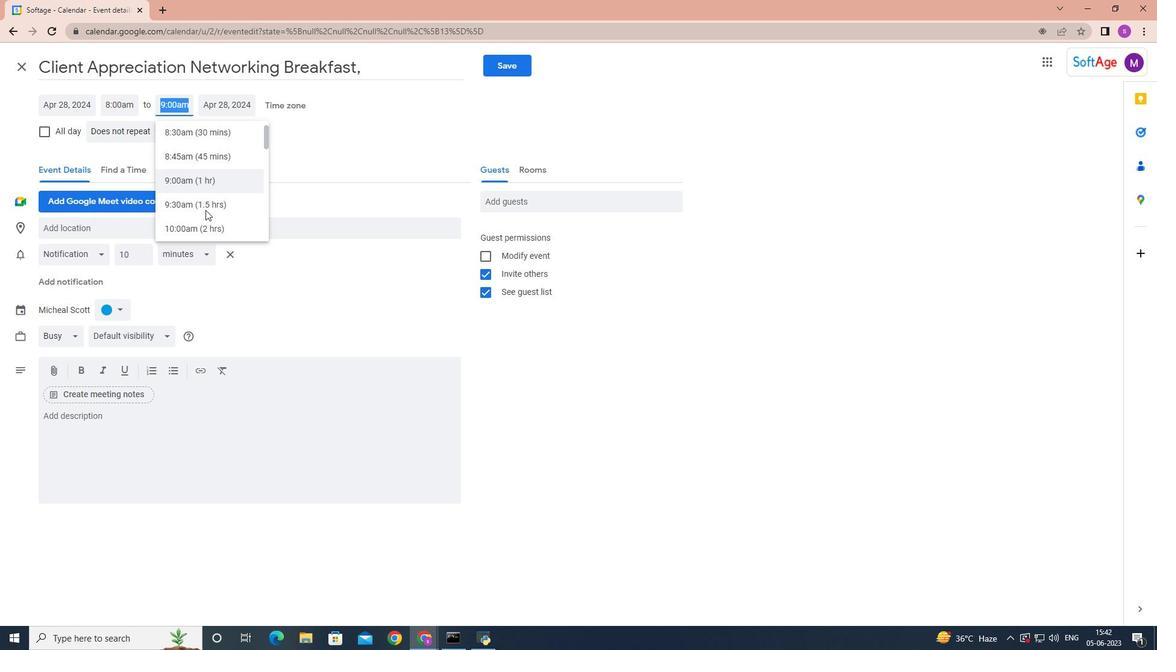 
Action: Mouse pressed left at (206, 226)
Screenshot: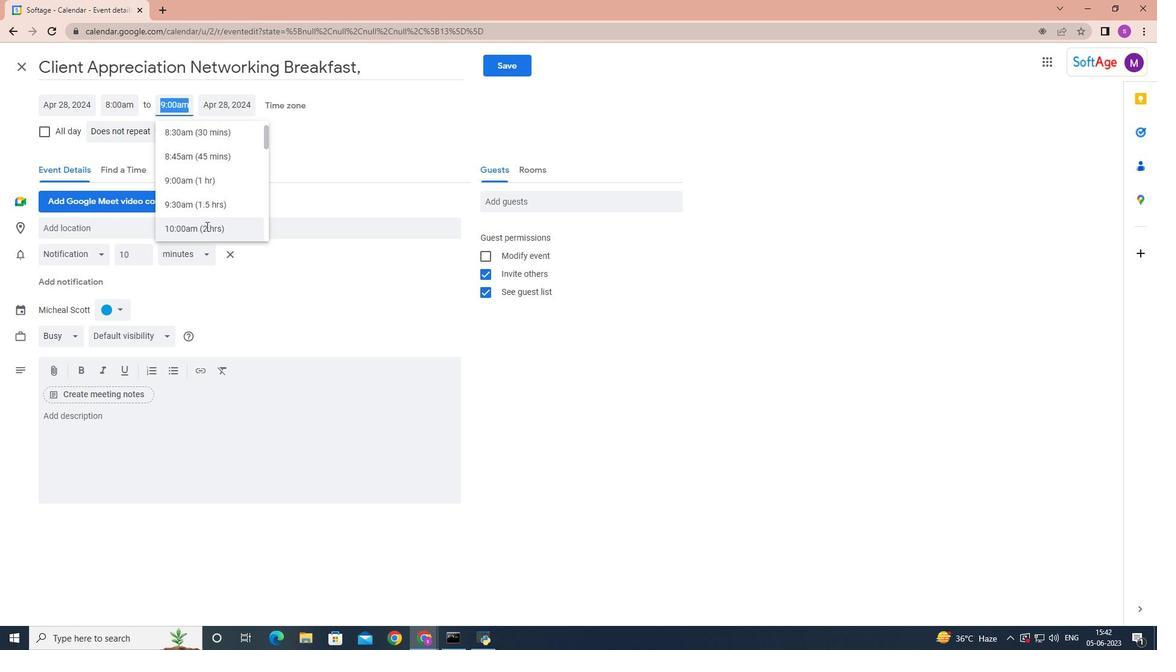 
Action: Mouse moved to (92, 427)
Screenshot: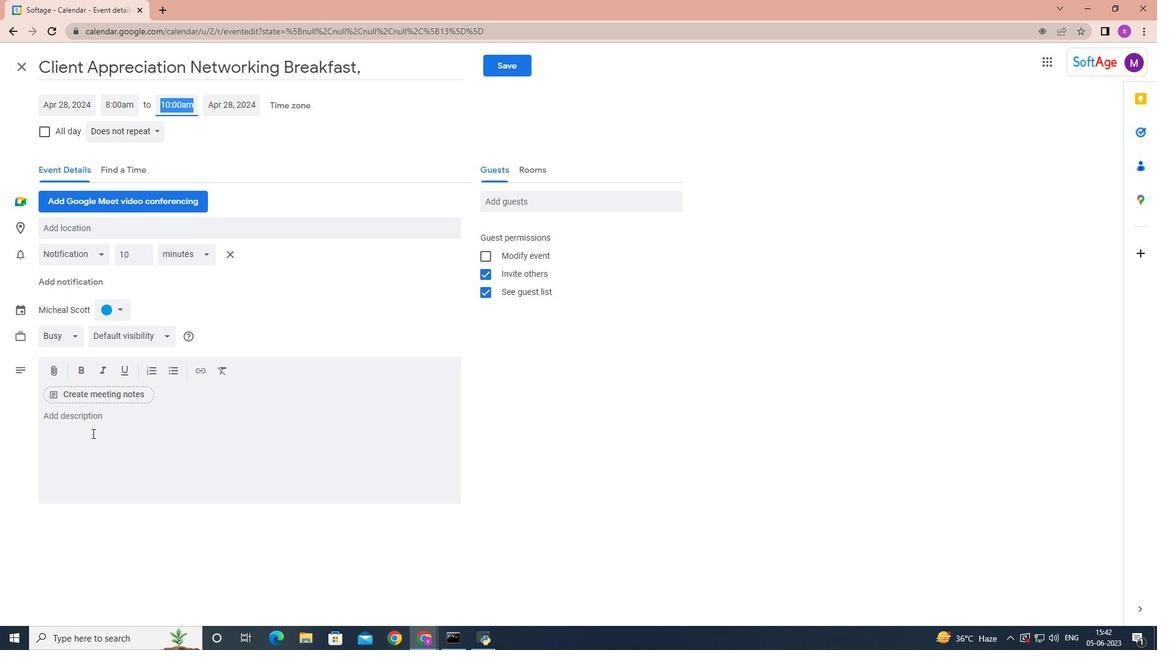 
Action: Mouse pressed left at (92, 427)
Screenshot: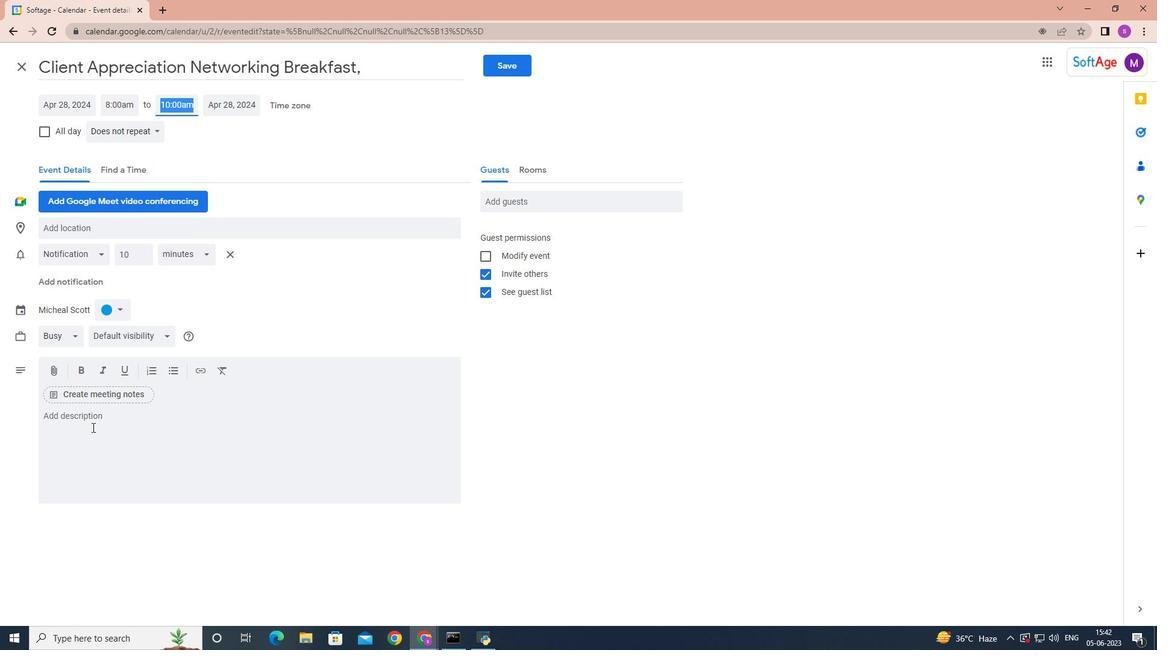 
Action: Key pressed <Key.shift>Teams<Key.space>will<Key.space>work<Key.space>together<Key.space>to<Key.space>soilve<Key.space><Key.backspace><Key.backspace><Key.backspace><Key.backspace><Key.backspace>lve<Key.space>the<Key.space>challenges<Key.space>and<Key.space>find<Key.space>the<Key.space>hidden<Key.space>items<Key.space>or<Key.space>clues<Key.space><Key.backspace>.<Key.space><Key.shift>This<Key.space>requires<Key.space>effective<Key.space>communication<Key.space><Key.backspace>,<Key.space>creative<Key.space>thinking<Key.space><Key.backspace>,<Key.space>and<Key.space>the<Key.space>ability<Key.space>to<Key.space>leverage<Key.space>each<Key.space>team<Key.space>member<Key.space>strengths<Key.space>and<Key.space>expertise<Key.space><Key.backspace>.
Screenshot: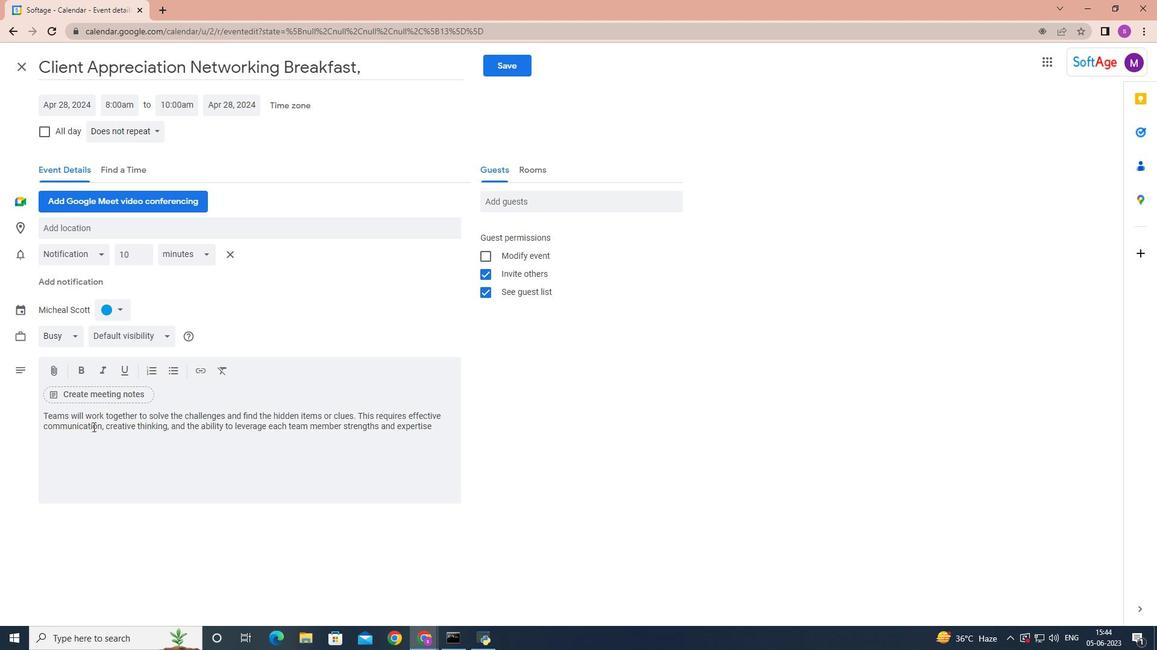 
Action: Mouse moved to (116, 308)
Screenshot: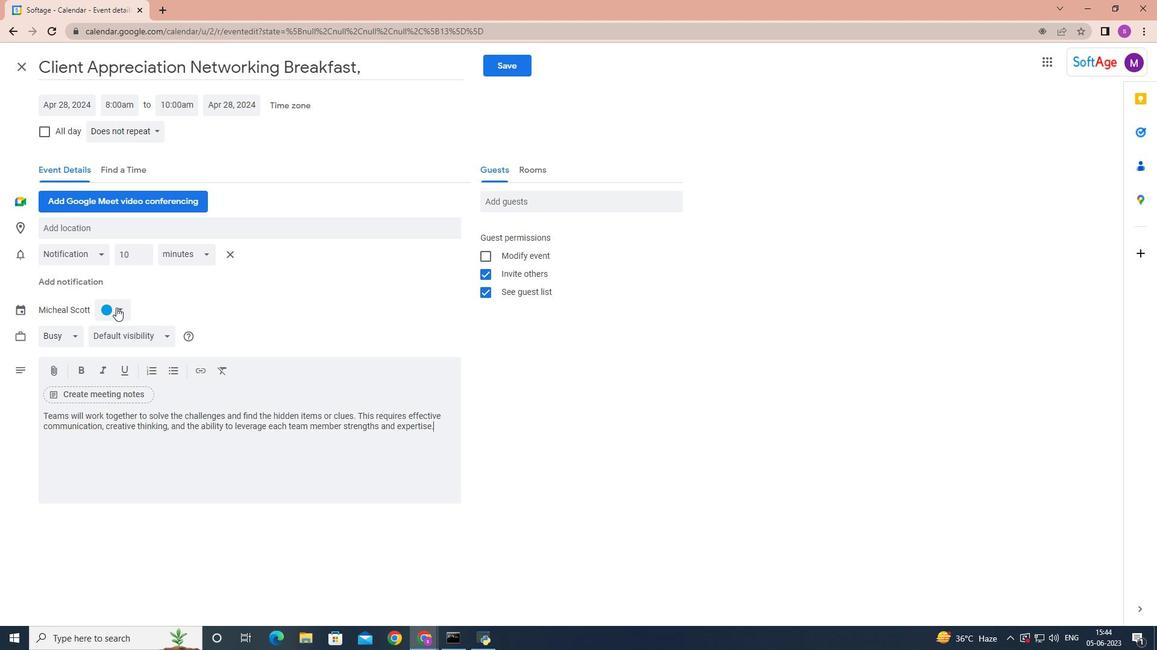 
Action: Mouse pressed left at (116, 308)
Screenshot: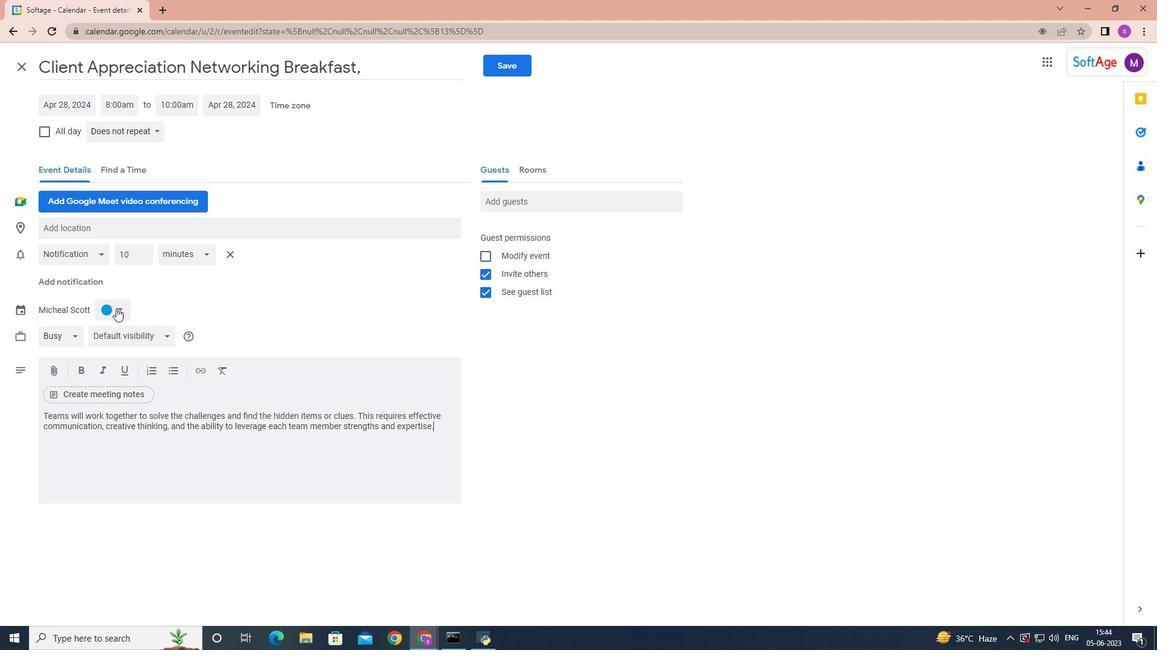 
Action: Mouse moved to (122, 325)
Screenshot: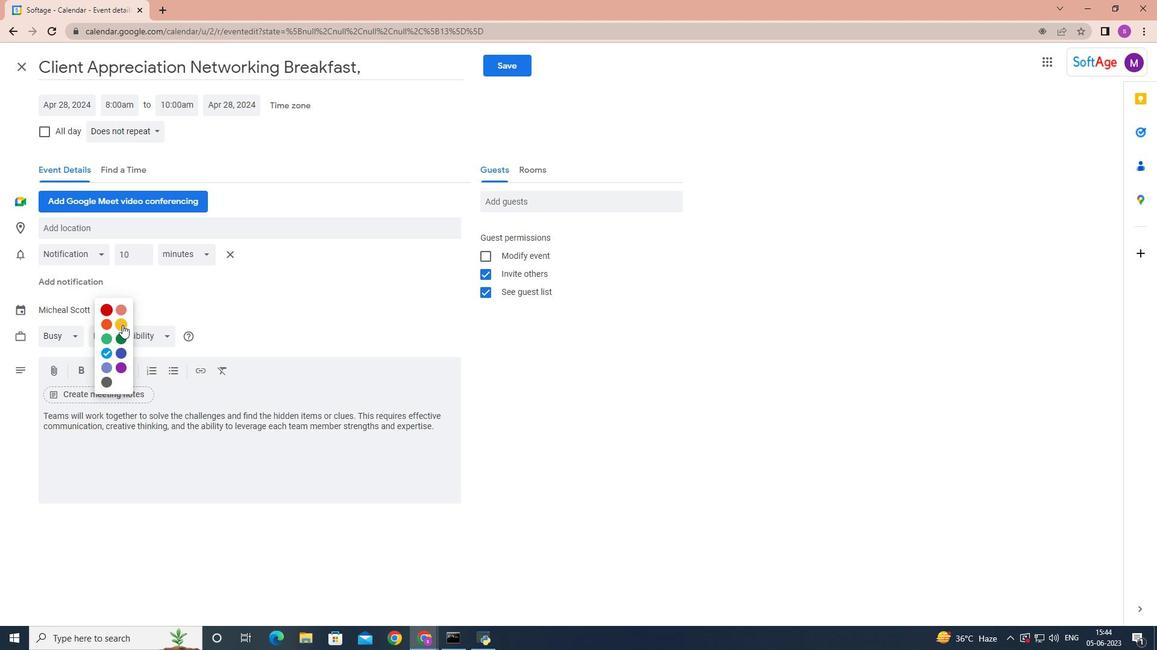 
Action: Mouse pressed left at (122, 325)
Screenshot: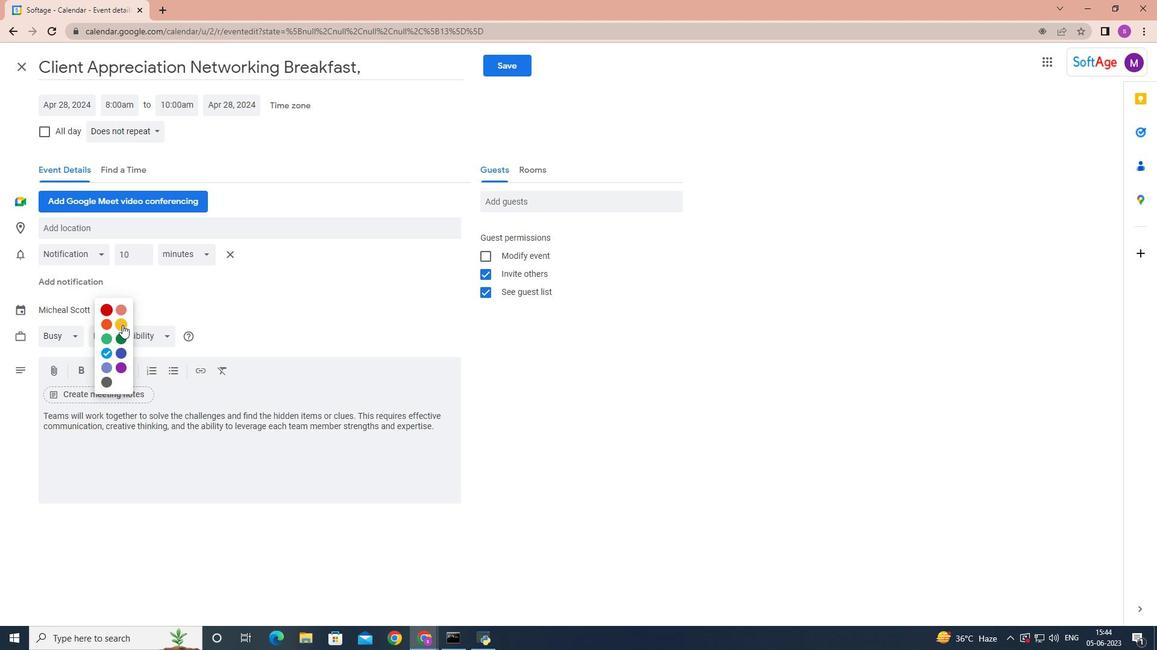 
Action: Mouse moved to (120, 225)
Screenshot: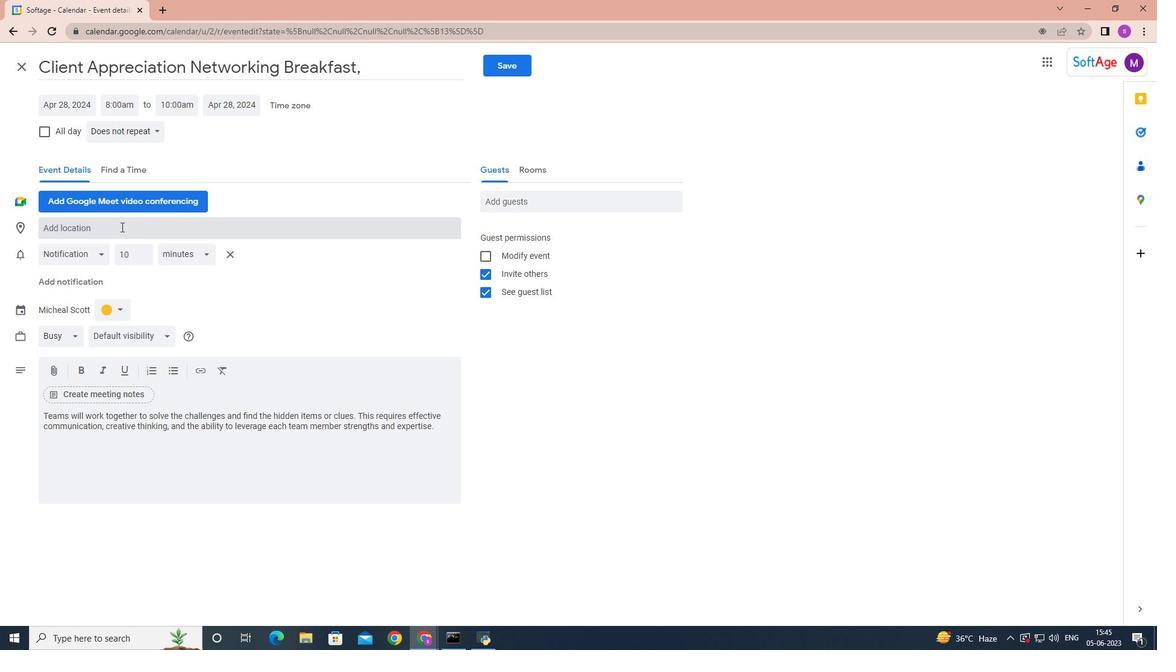 
Action: Mouse pressed left at (120, 225)
Screenshot: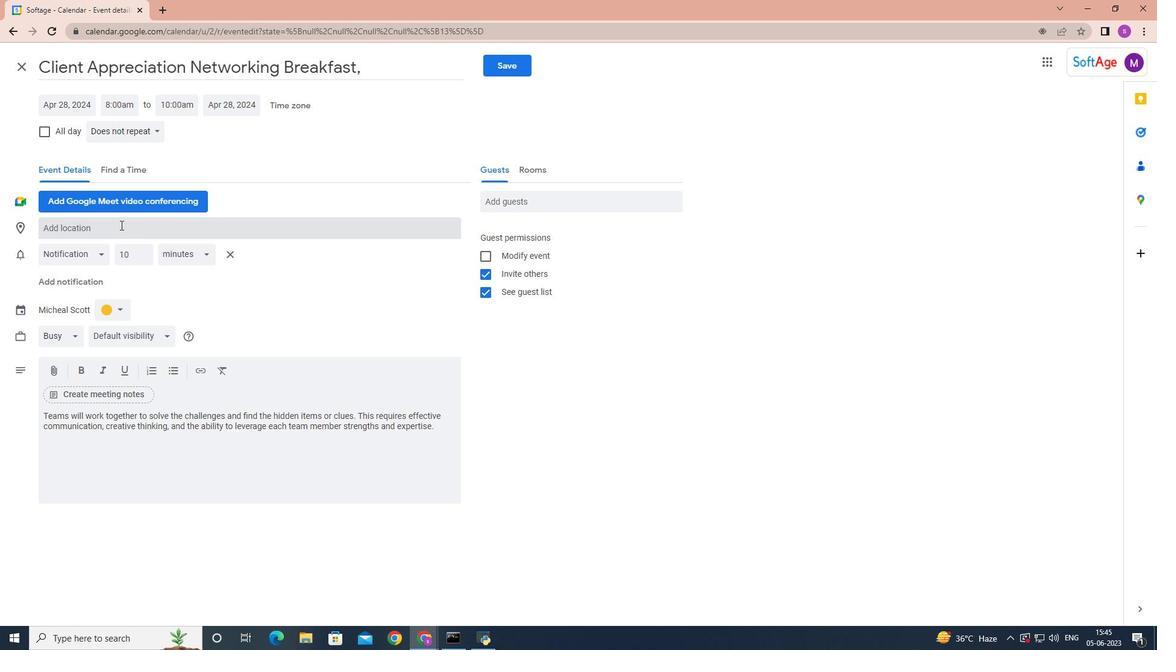 
Action: Key pressed <Key.shift>Busan<Key.space><Key.backspace>,<Key.space><Key.shift>South<Key.space><Key.shift>Korea
Screenshot: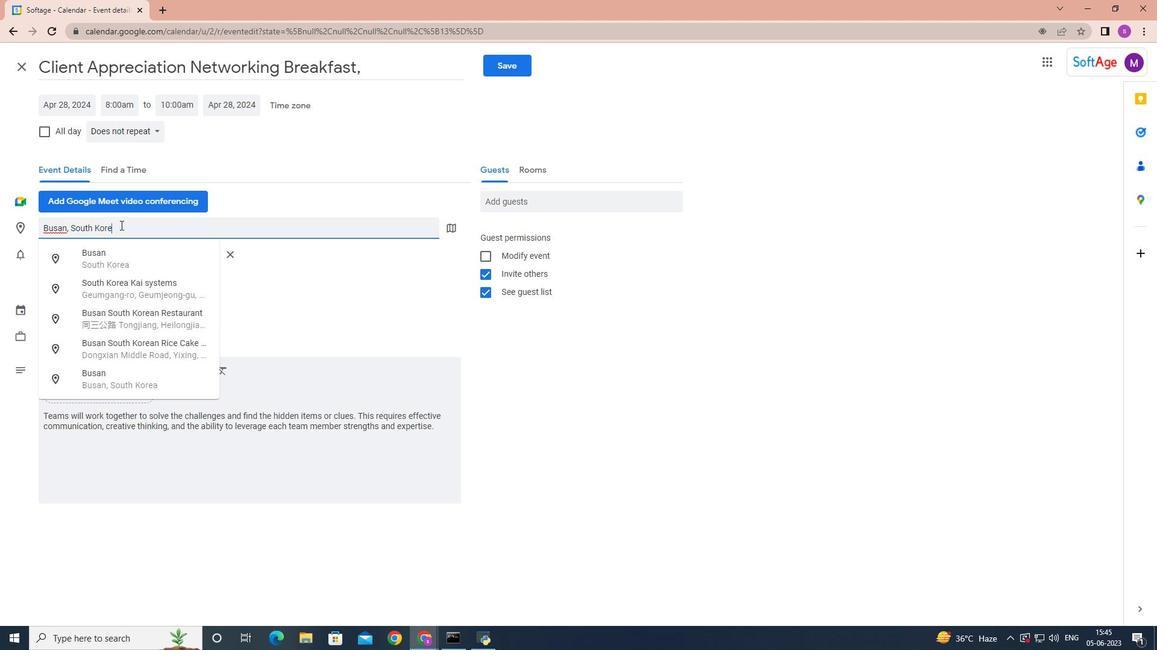 
Action: Mouse moved to (518, 202)
Screenshot: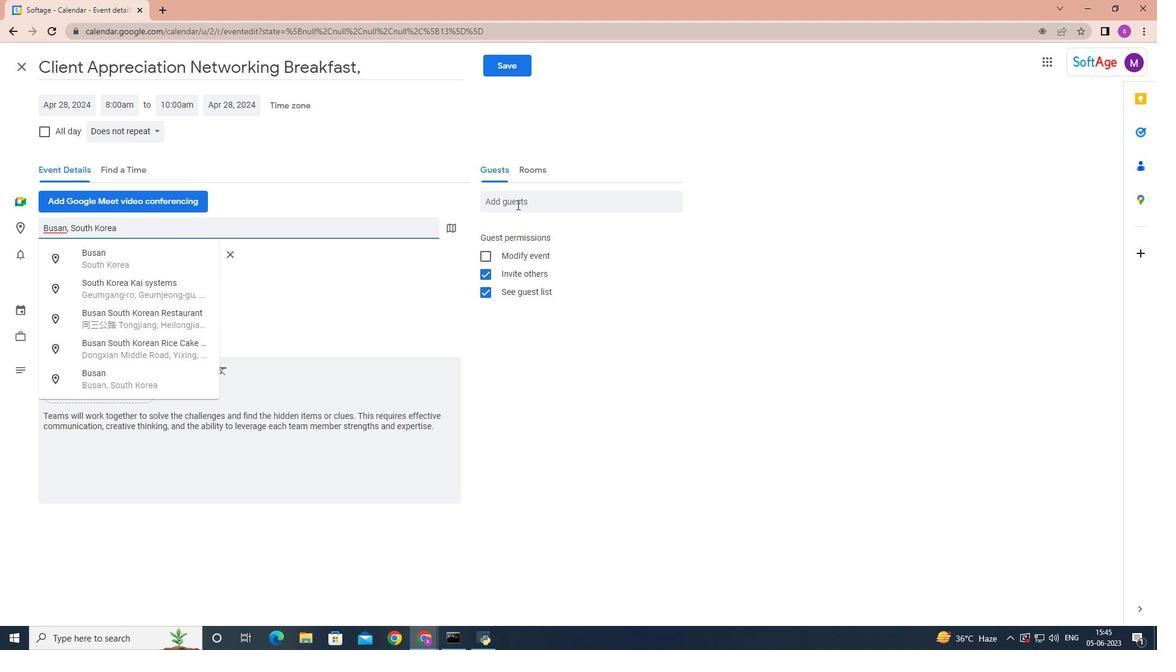 
Action: Mouse pressed left at (518, 202)
Screenshot: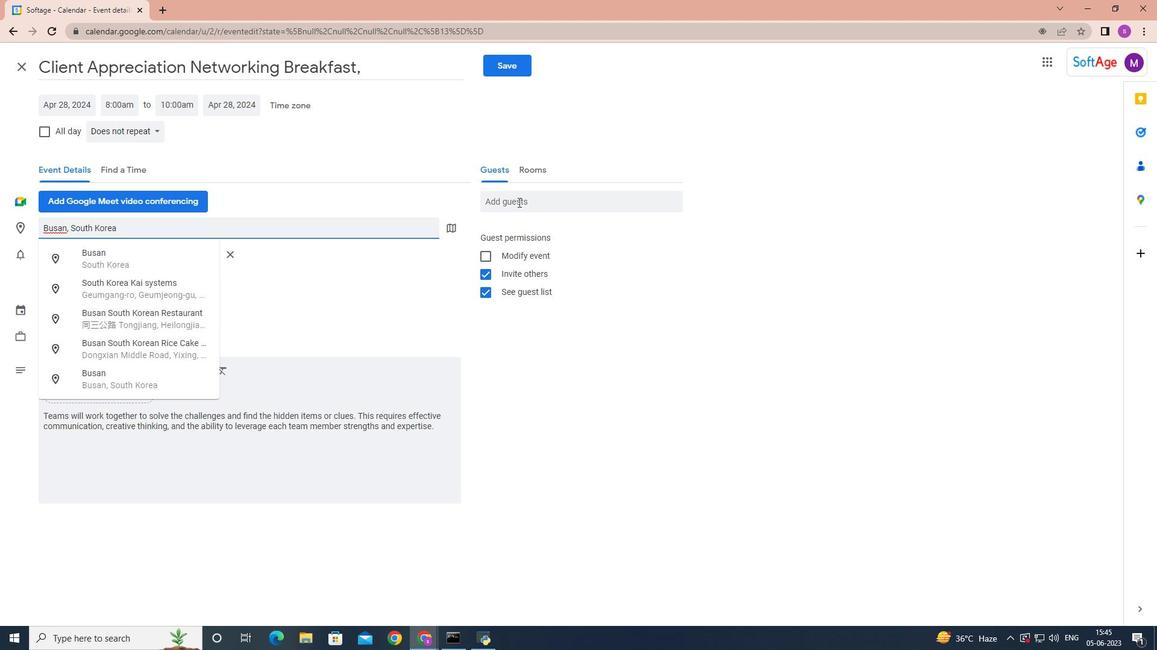 
Action: Key pressed sog<Key.backspace>ftage.7
Screenshot: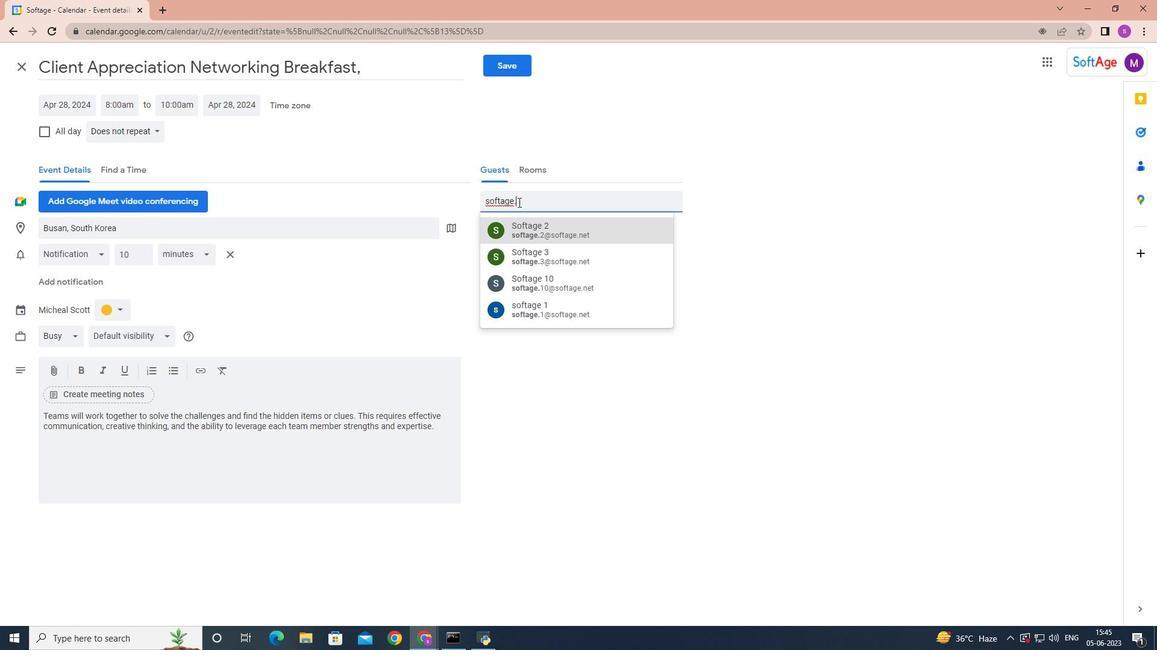 
Action: Mouse moved to (596, 230)
Screenshot: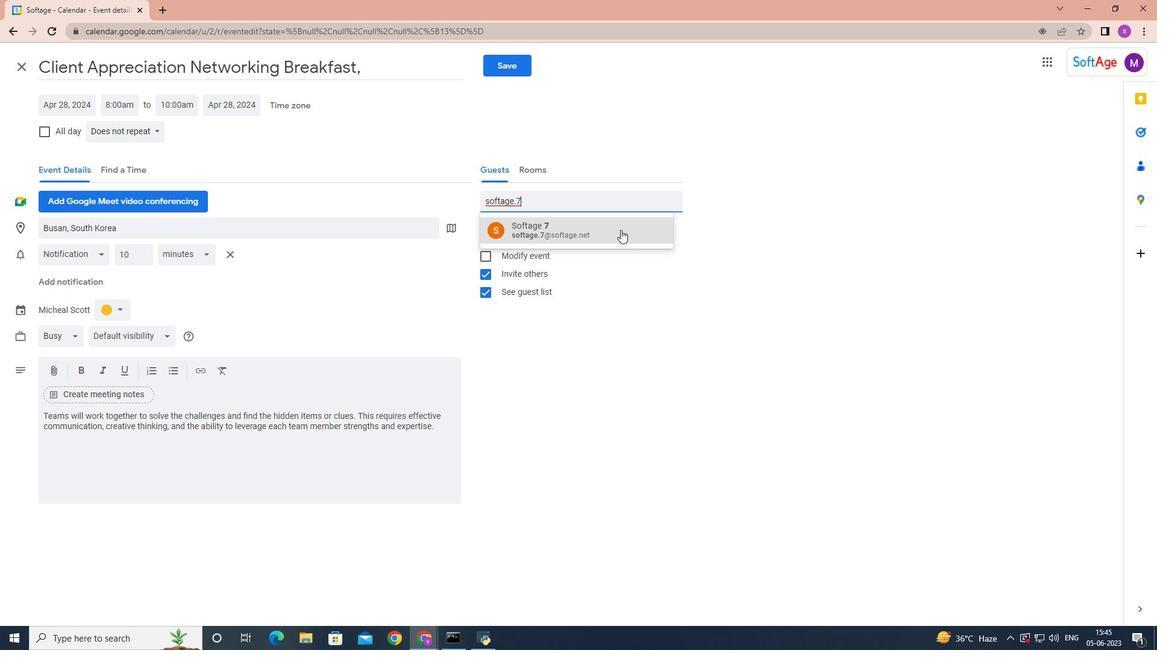
Action: Mouse pressed left at (596, 230)
Screenshot: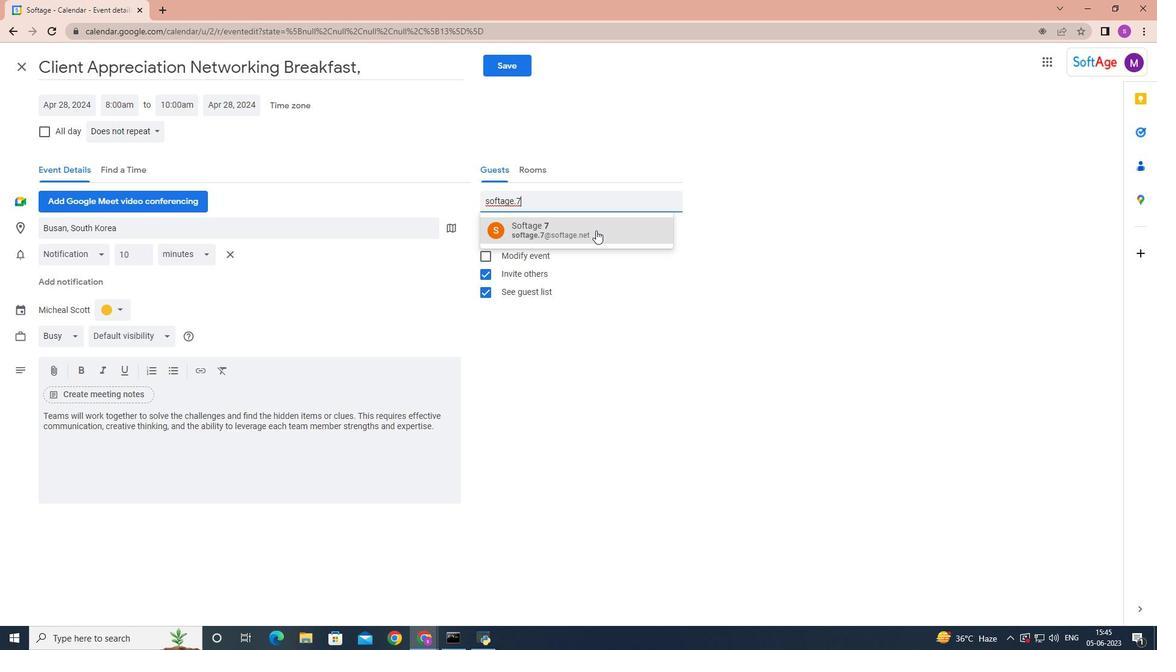 
Action: Key pressed softage.8
Screenshot: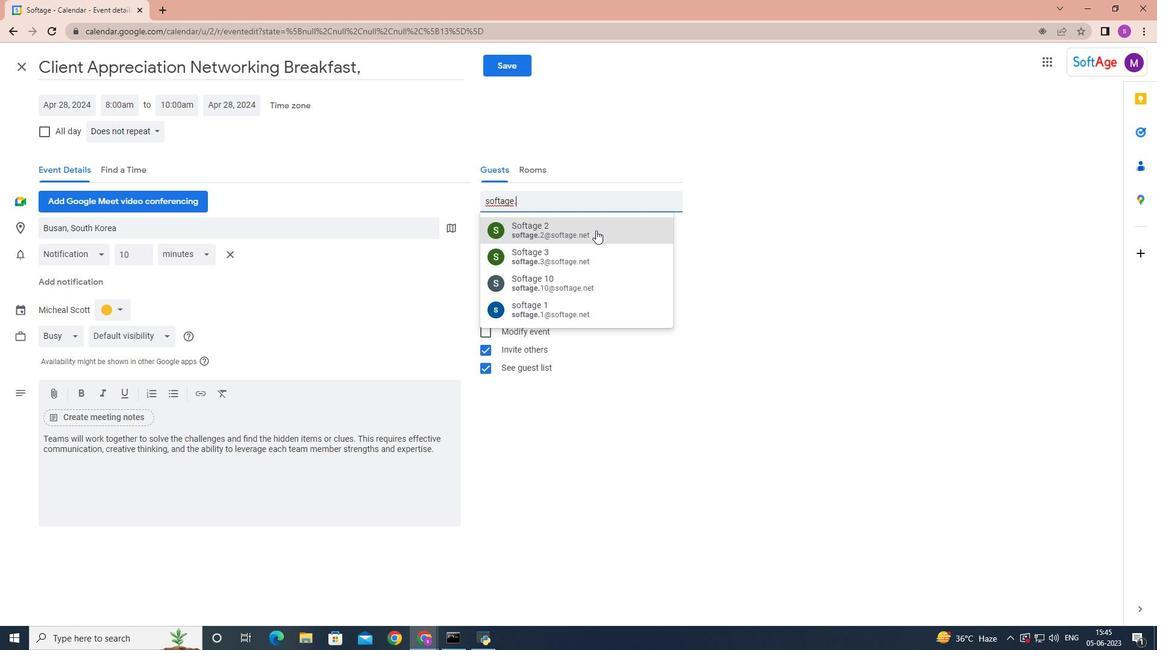 
Action: Mouse pressed left at (596, 230)
Screenshot: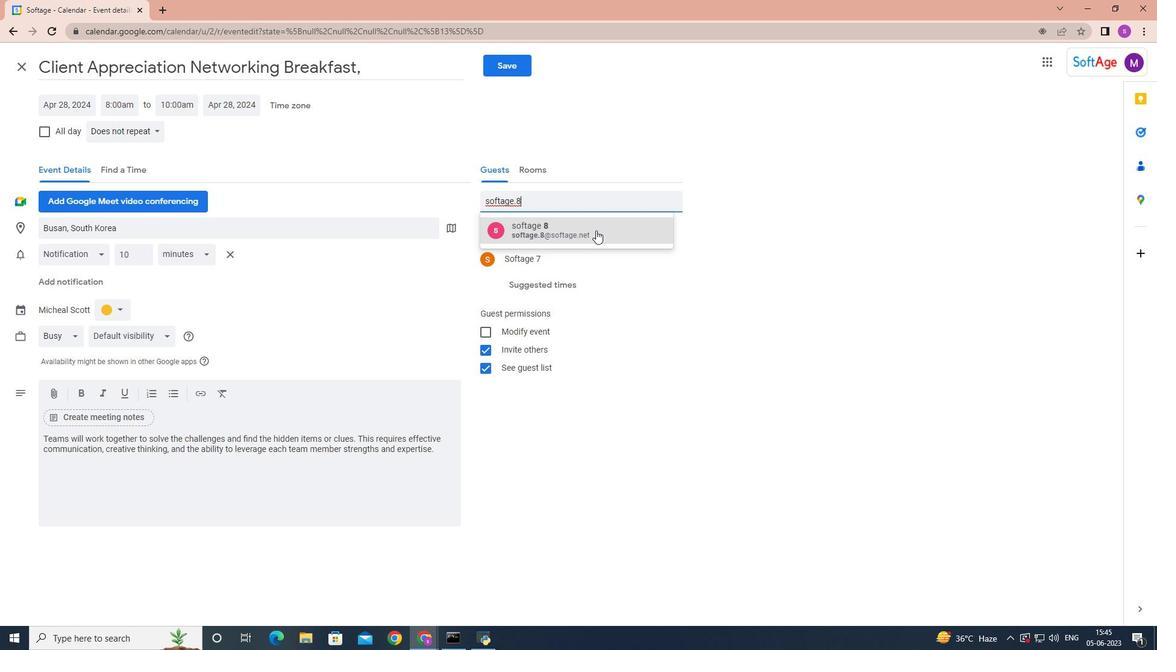
Action: Mouse moved to (154, 130)
Screenshot: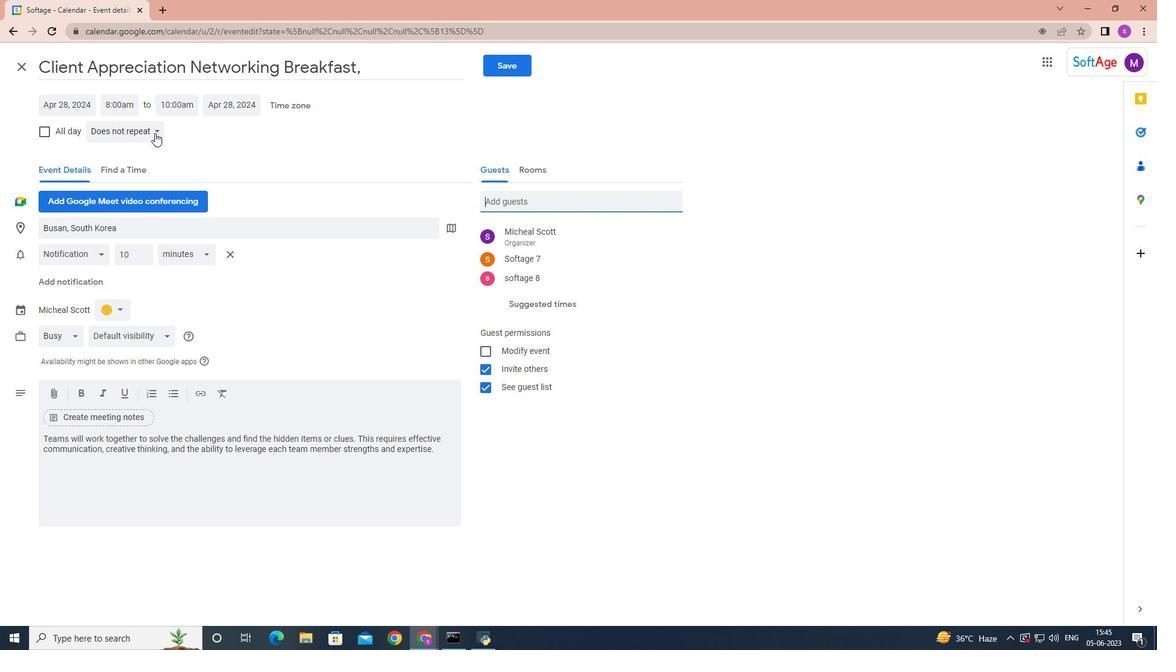 
Action: Mouse pressed left at (154, 130)
Screenshot: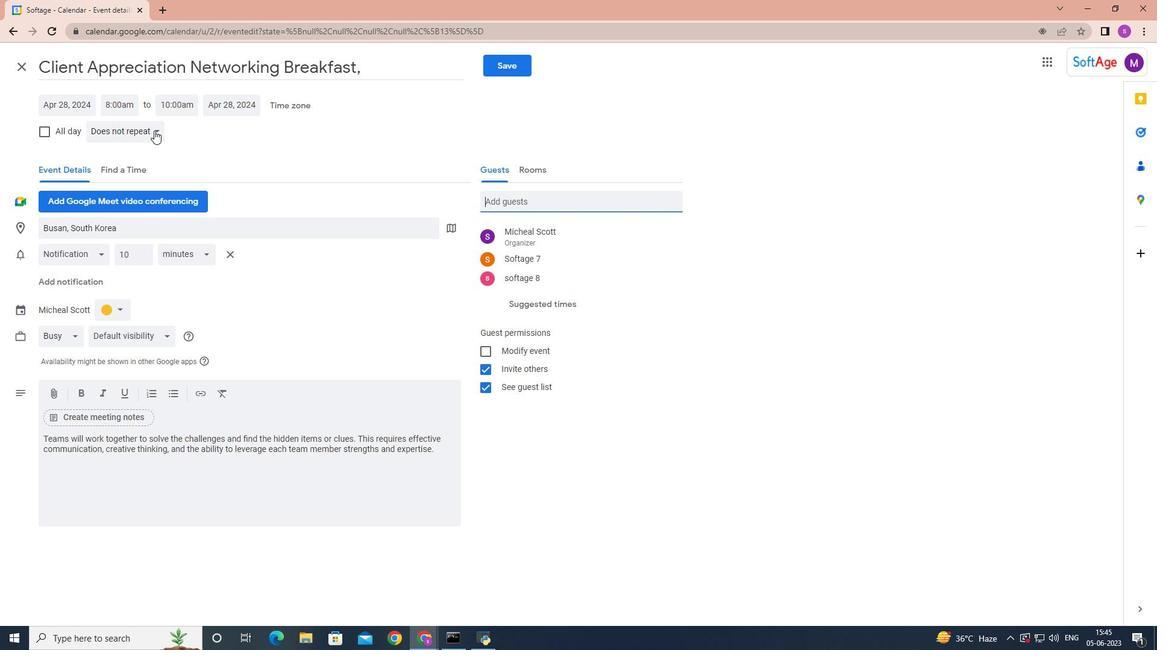 
Action: Mouse moved to (148, 261)
Screenshot: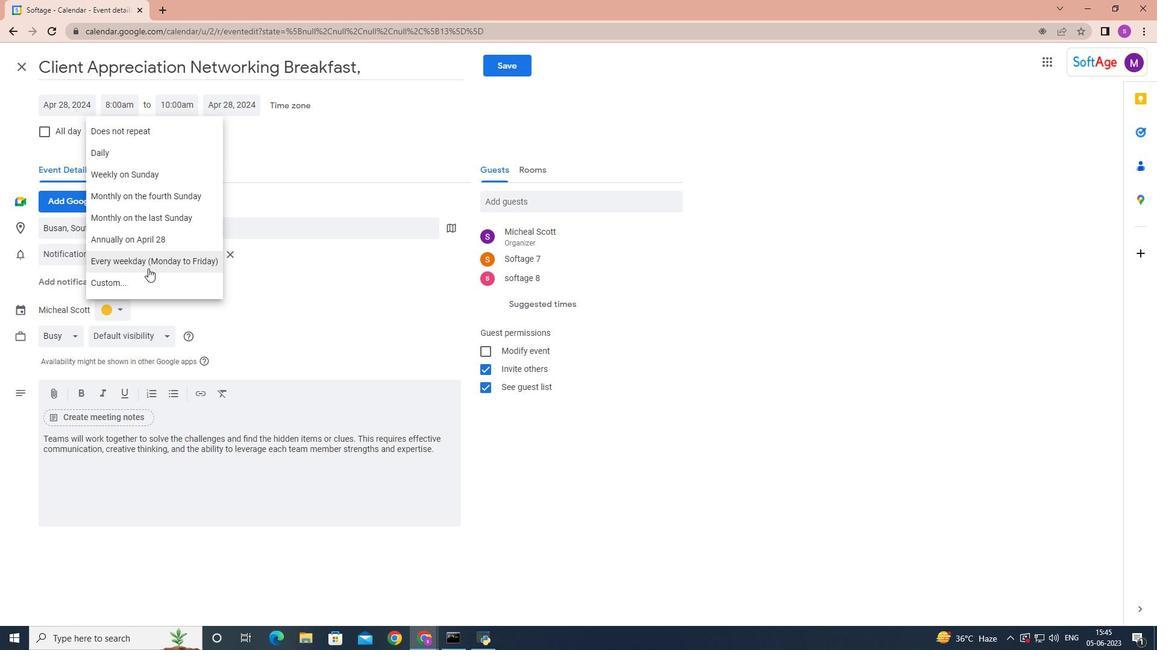 
Action: Mouse pressed left at (148, 261)
Screenshot: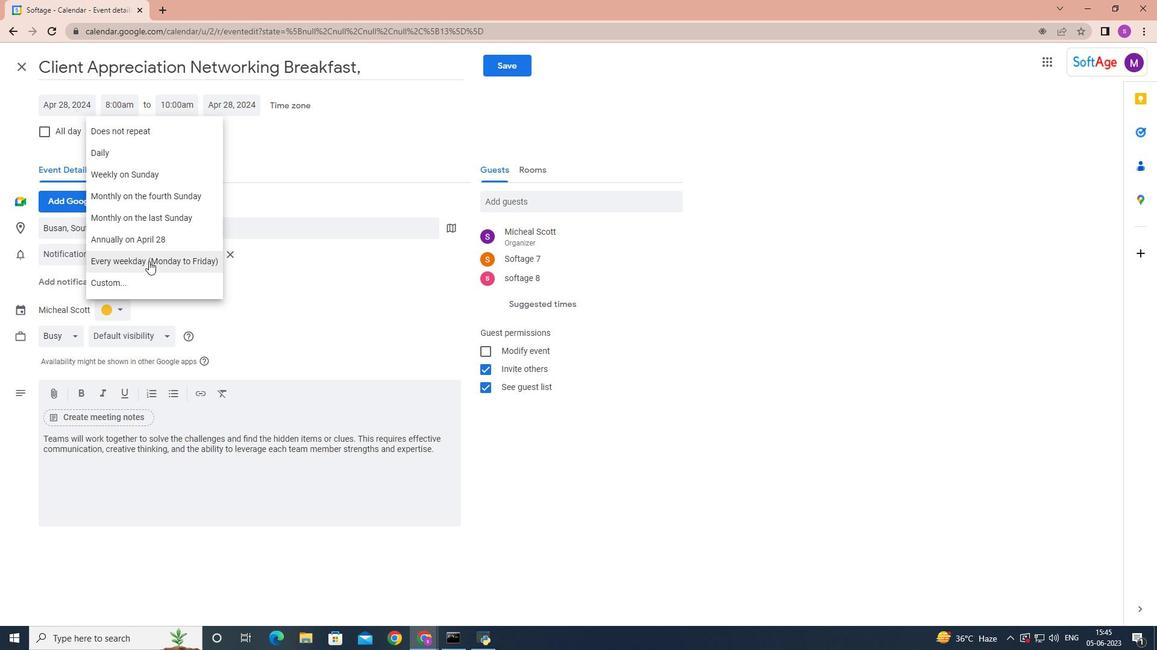 
Action: Mouse moved to (510, 66)
Screenshot: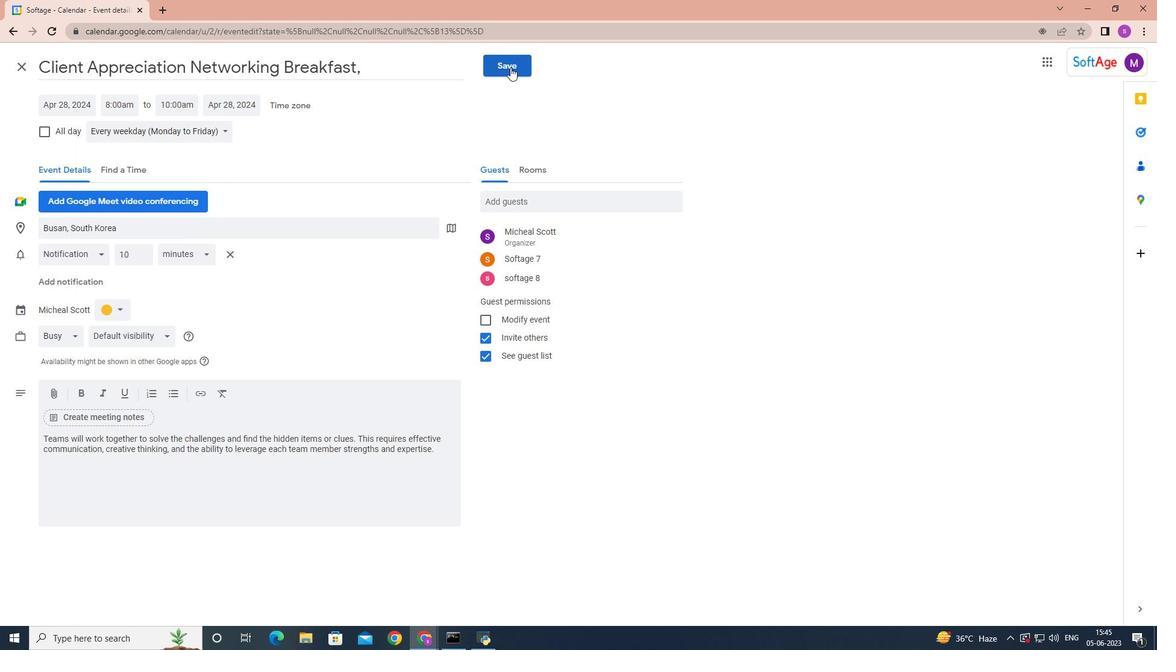 
Action: Mouse pressed left at (510, 66)
Screenshot: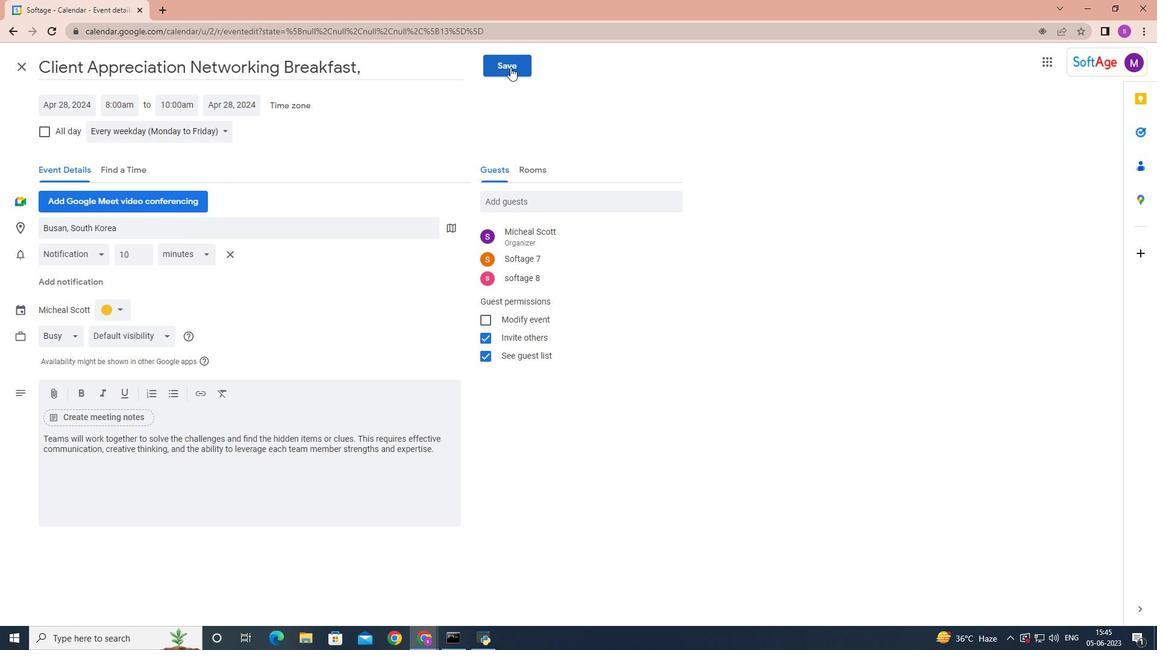 
Action: Mouse moved to (696, 363)
Screenshot: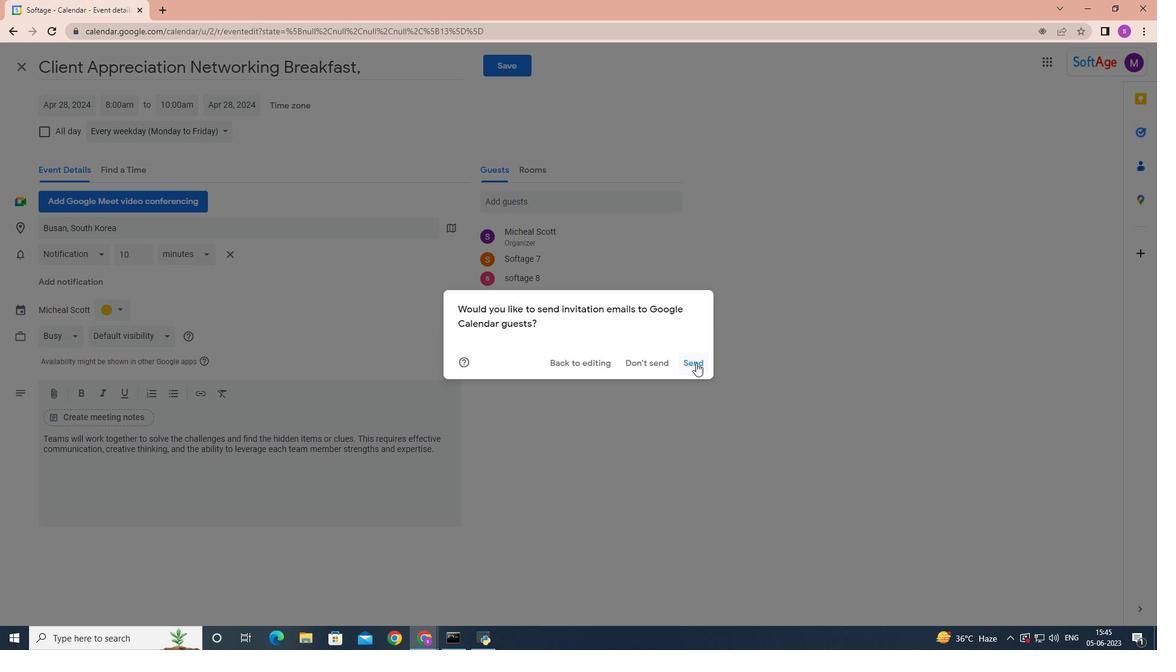 
Action: Mouse pressed left at (696, 363)
Screenshot: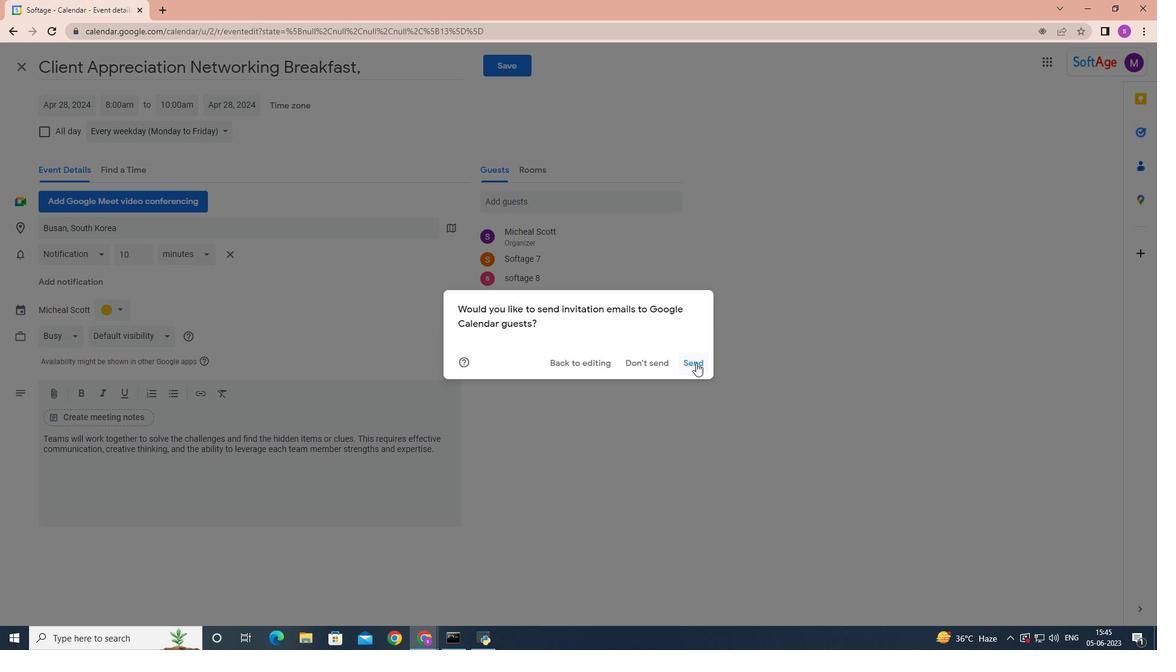 
Action: Mouse moved to (696, 363)
Screenshot: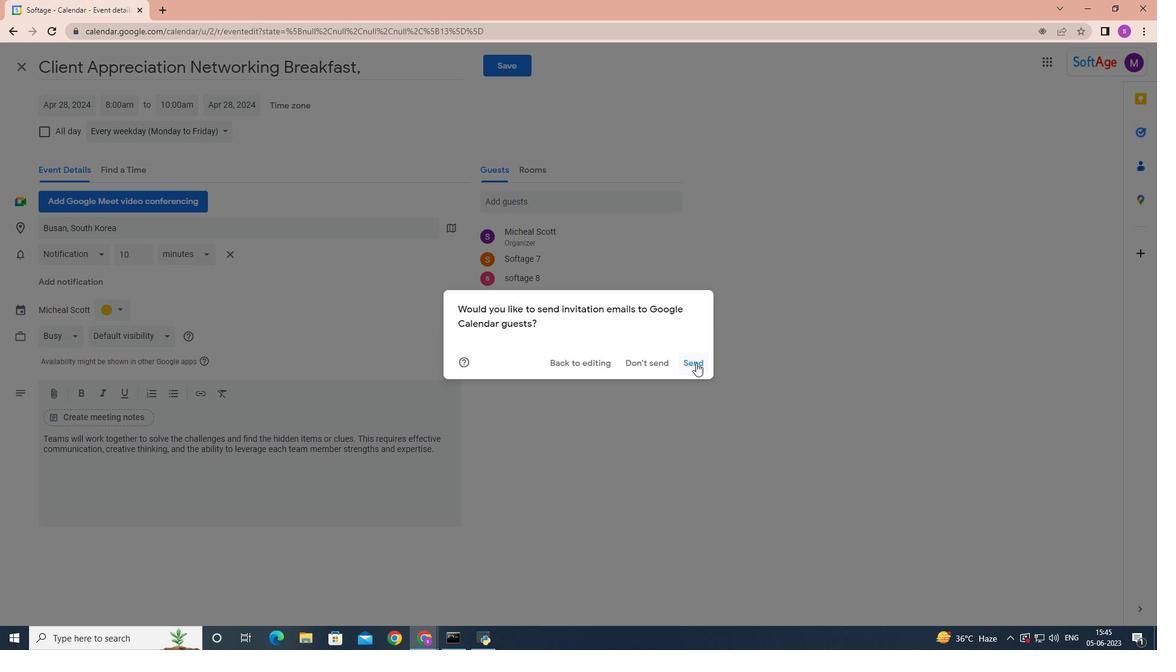 
